 Task: Look for space in Siping, China from 12th  July, 2023 to 15th July, 2023 for 3 adults in price range Rs.12000 to Rs.16000. Place can be entire place with 2 bedrooms having 3 beds and 1 bathroom. Property type can be house, flat, guest house. Booking option can be shelf check-in. Required host language is Chinese (Simplified).
Action: Mouse moved to (579, 78)
Screenshot: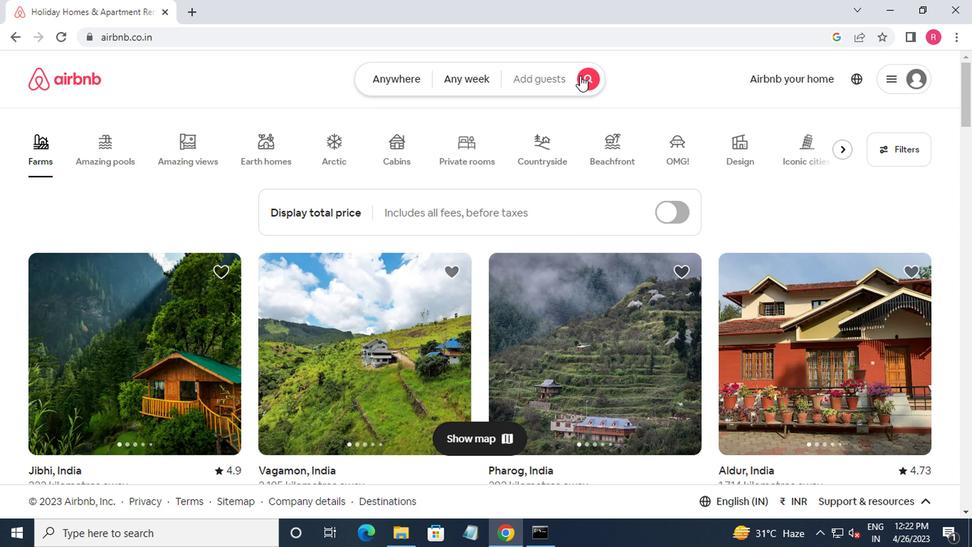 
Action: Mouse pressed left at (579, 78)
Screenshot: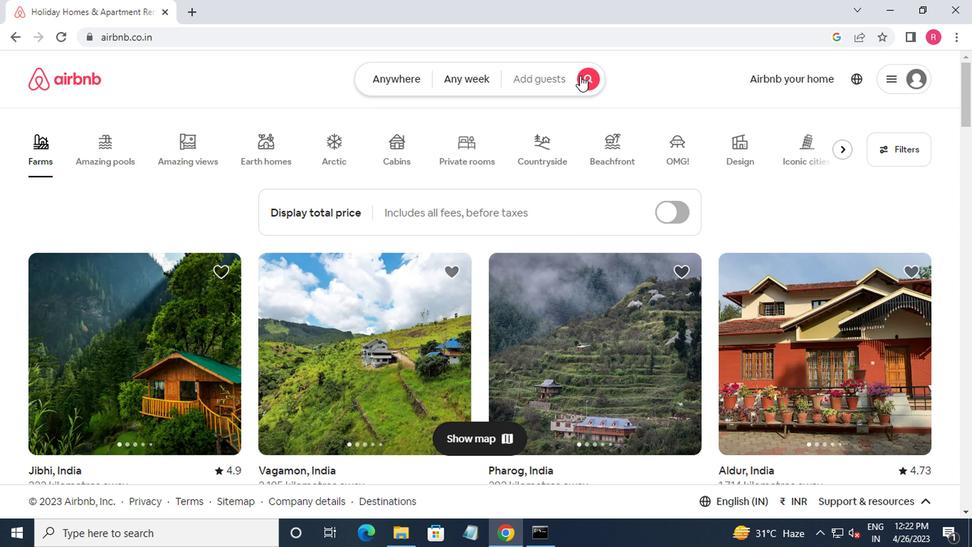 
Action: Mouse moved to (360, 137)
Screenshot: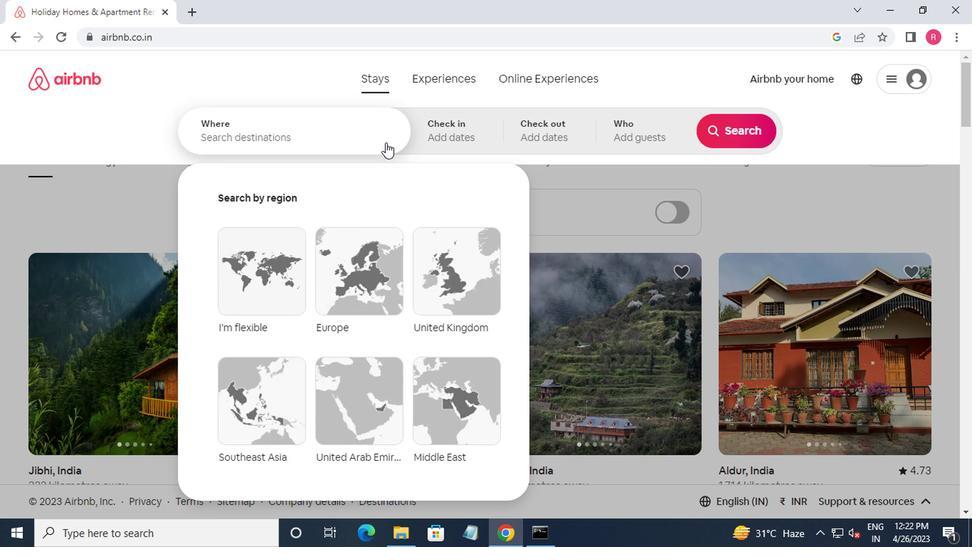 
Action: Mouse pressed left at (360, 137)
Screenshot: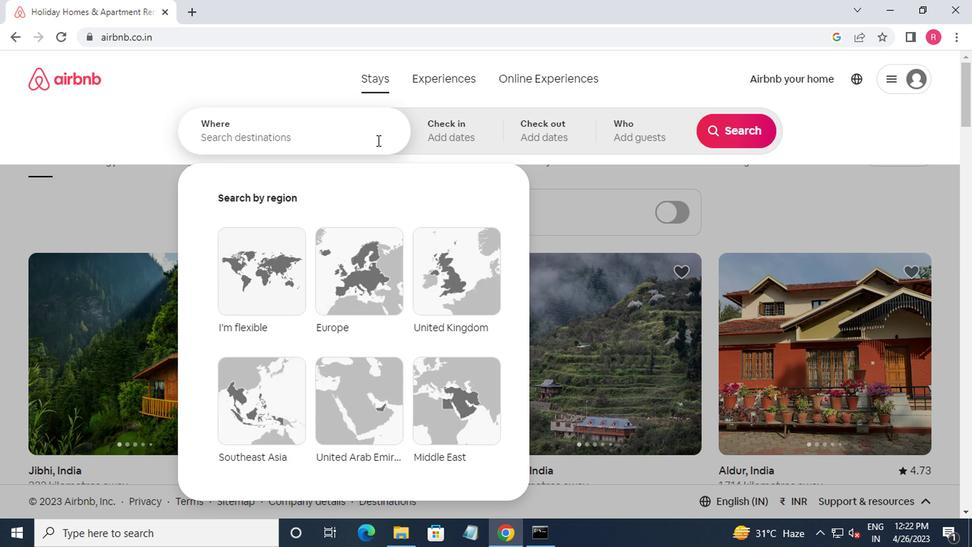 
Action: Mouse moved to (359, 137)
Screenshot: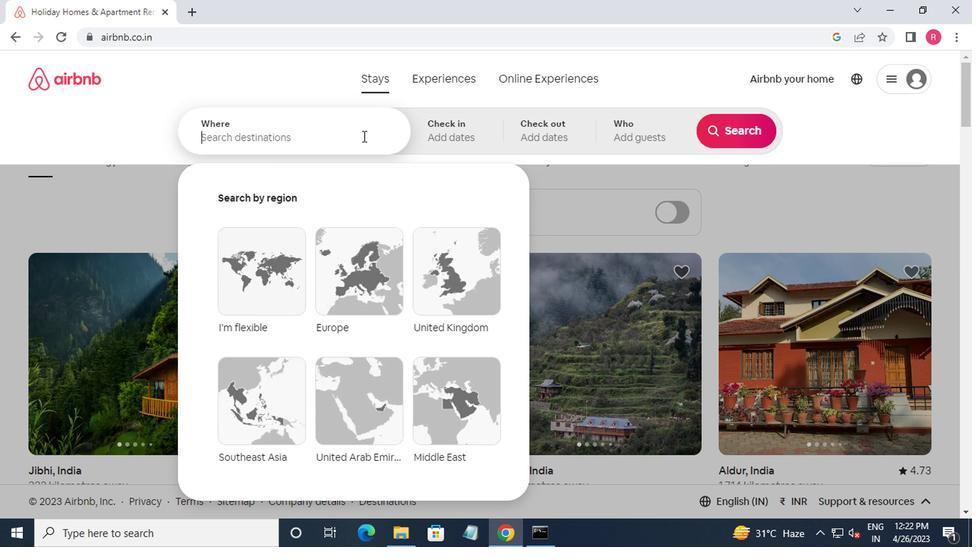 
Action: Key pressed siping,china<Key.enter>
Screenshot: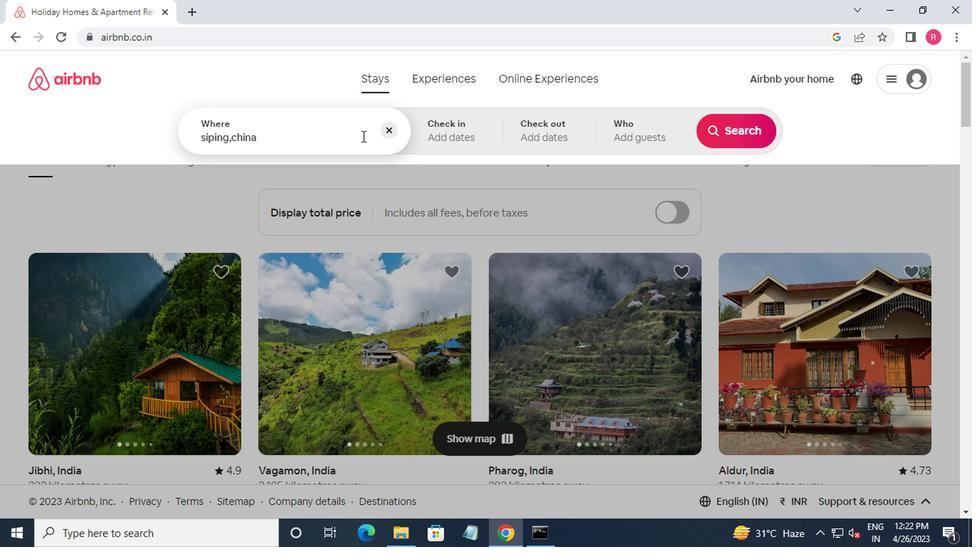 
Action: Mouse moved to (722, 251)
Screenshot: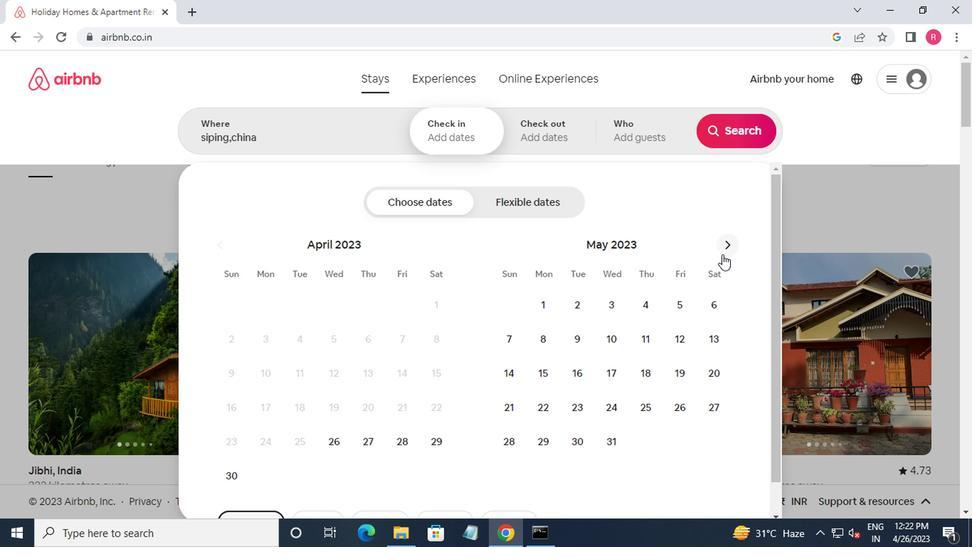 
Action: Mouse pressed left at (722, 251)
Screenshot: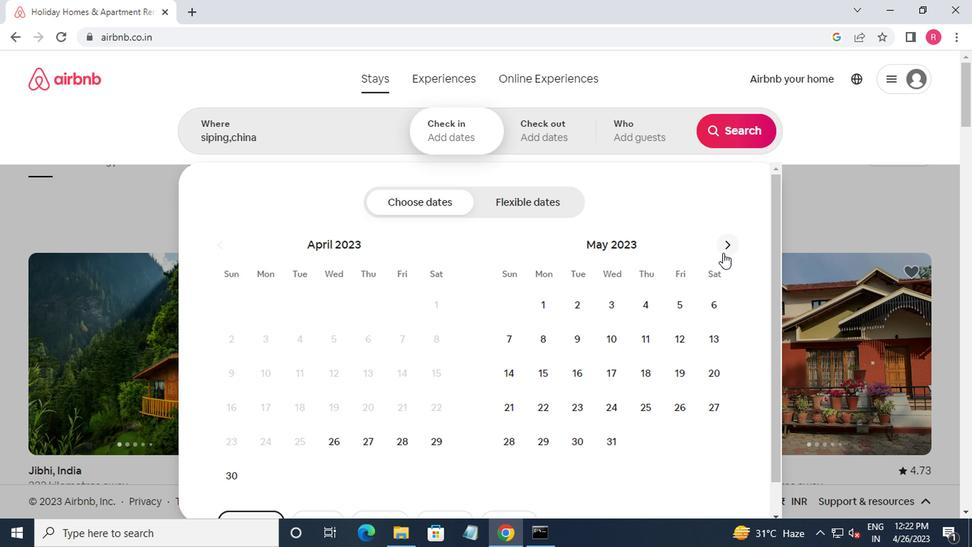 
Action: Mouse pressed left at (722, 251)
Screenshot: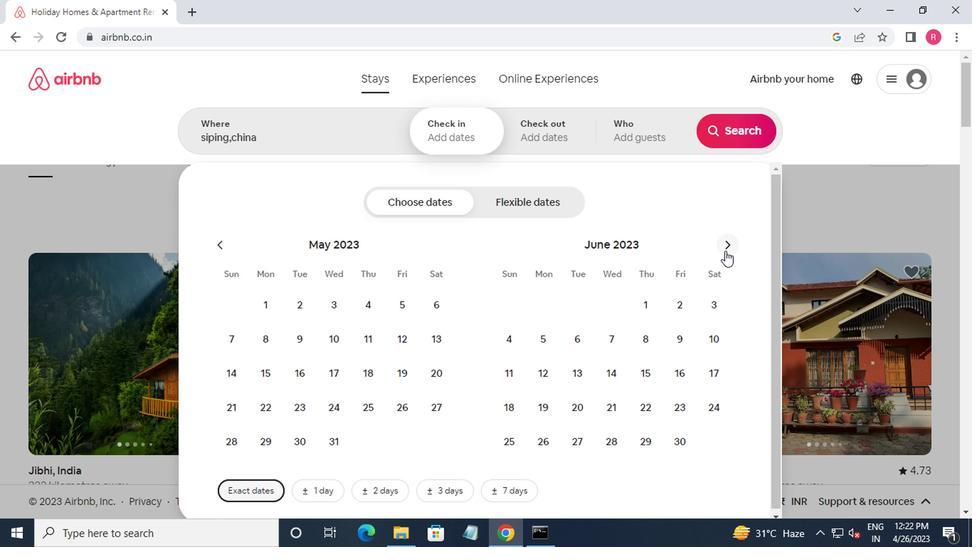 
Action: Mouse moved to (600, 374)
Screenshot: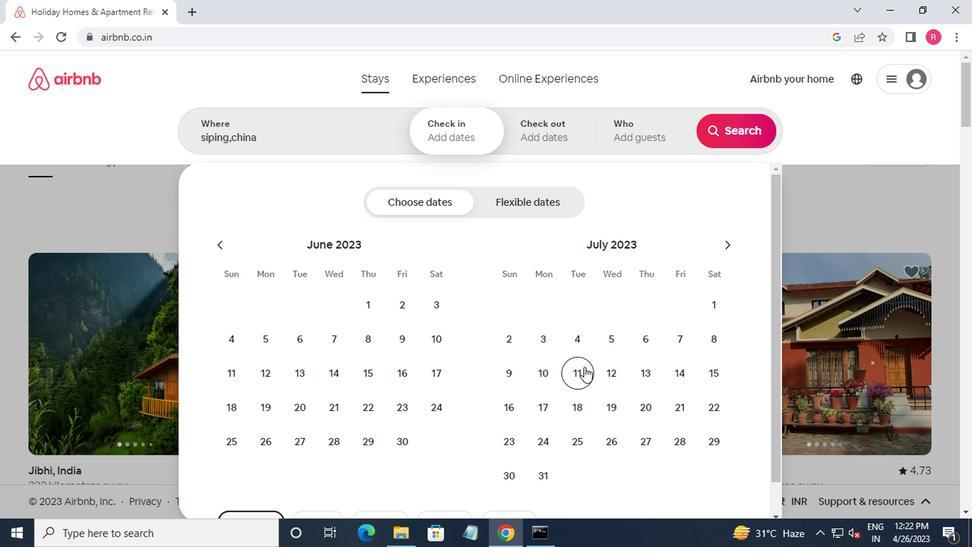 
Action: Mouse pressed left at (600, 374)
Screenshot: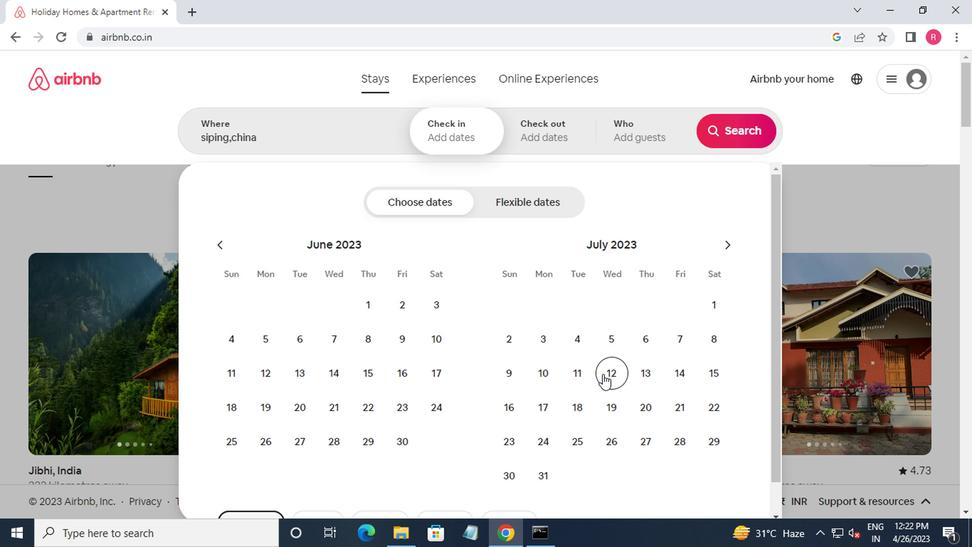 
Action: Mouse moved to (727, 368)
Screenshot: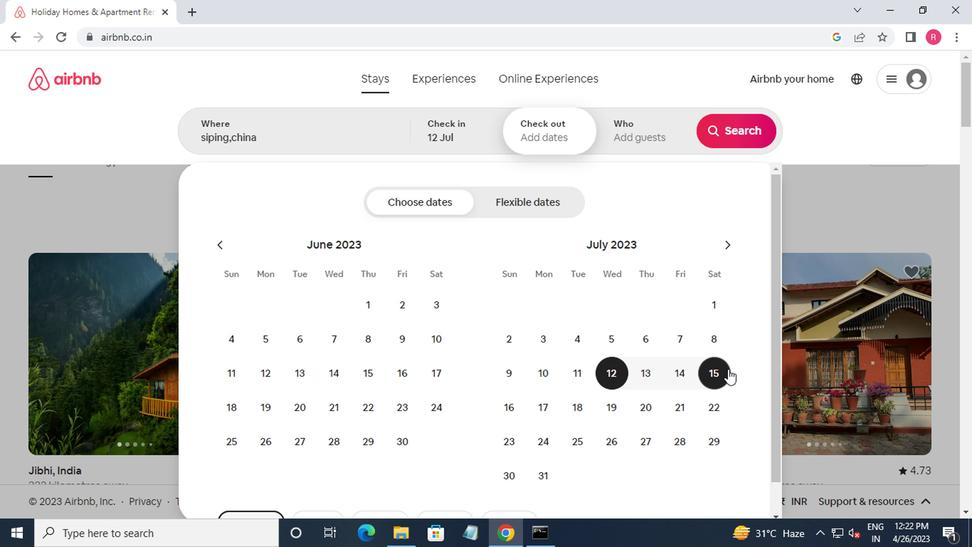 
Action: Mouse pressed left at (727, 368)
Screenshot: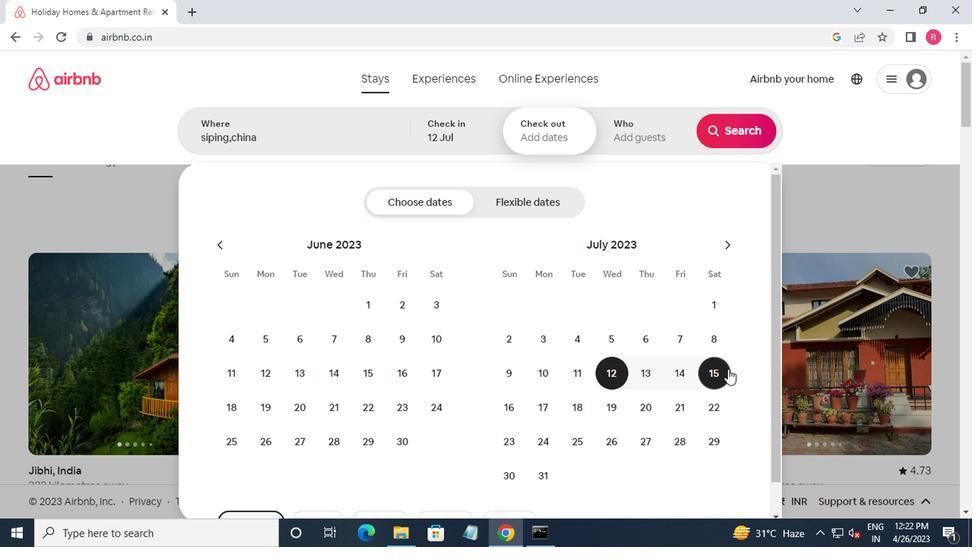 
Action: Mouse moved to (634, 152)
Screenshot: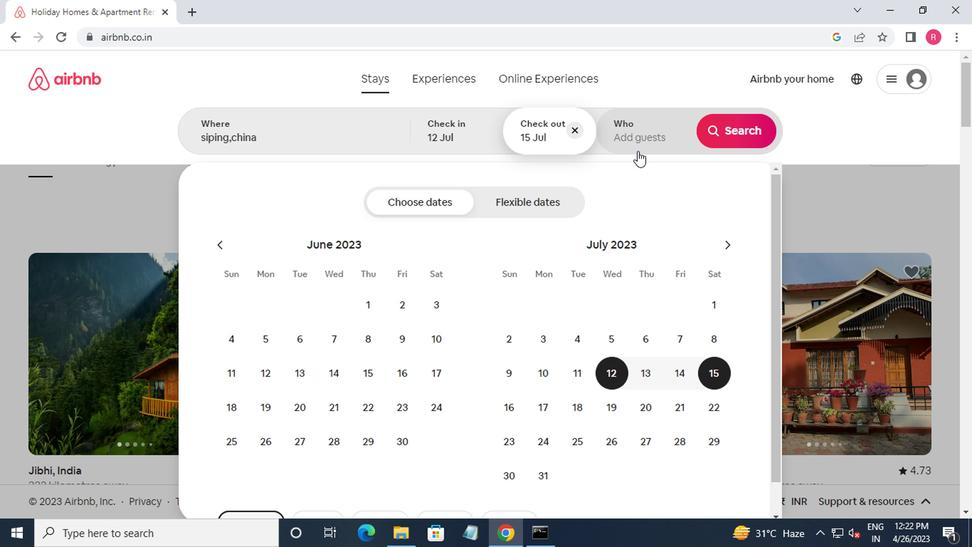 
Action: Mouse pressed left at (634, 152)
Screenshot: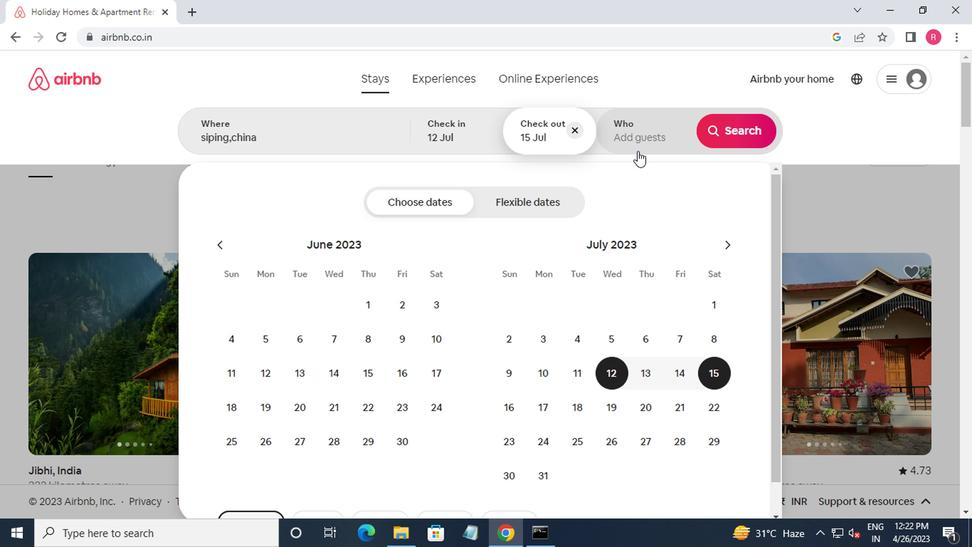 
Action: Mouse moved to (742, 205)
Screenshot: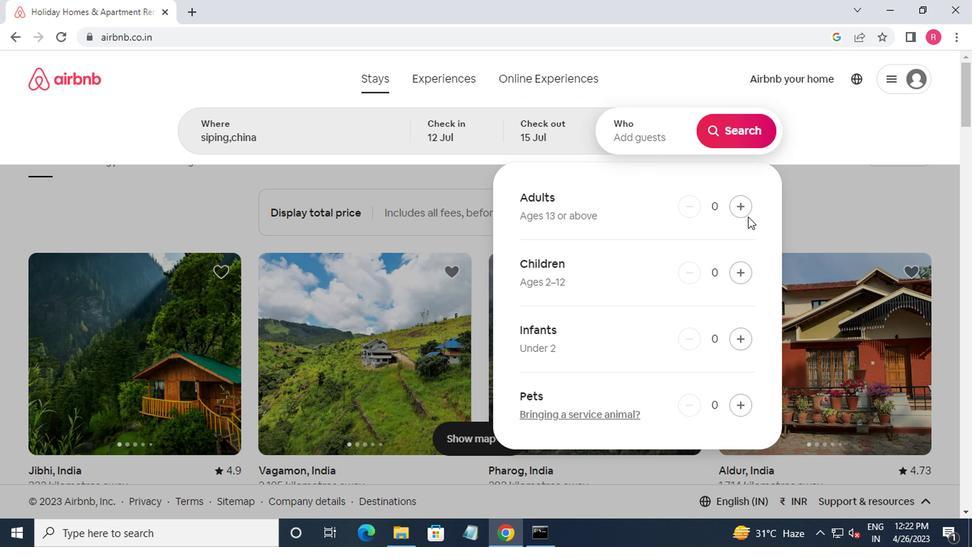 
Action: Mouse pressed left at (742, 205)
Screenshot: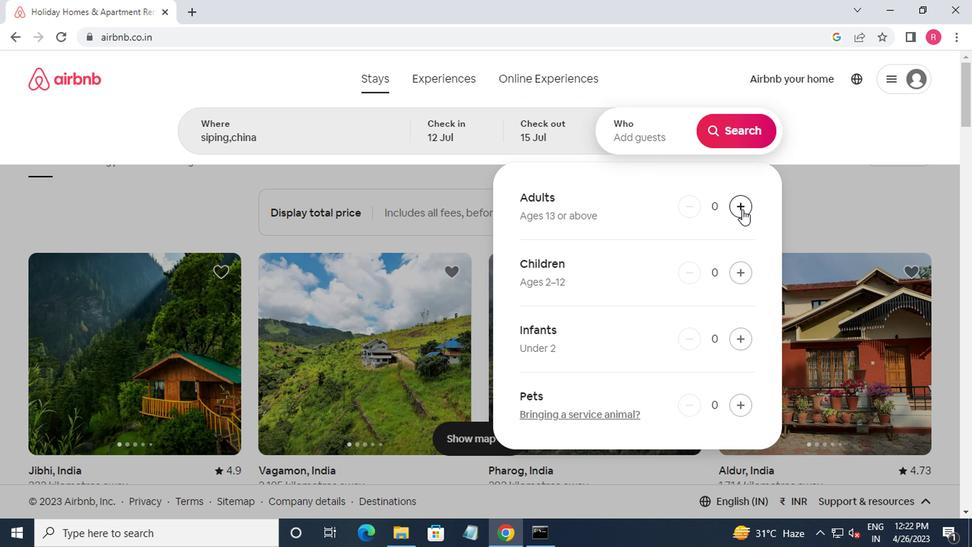 
Action: Mouse pressed left at (742, 205)
Screenshot: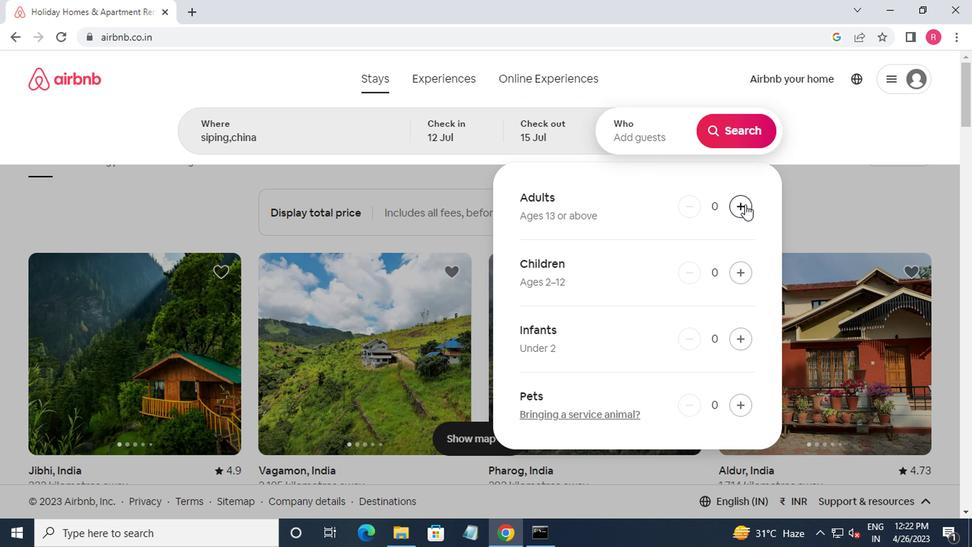 
Action: Mouse pressed left at (742, 205)
Screenshot: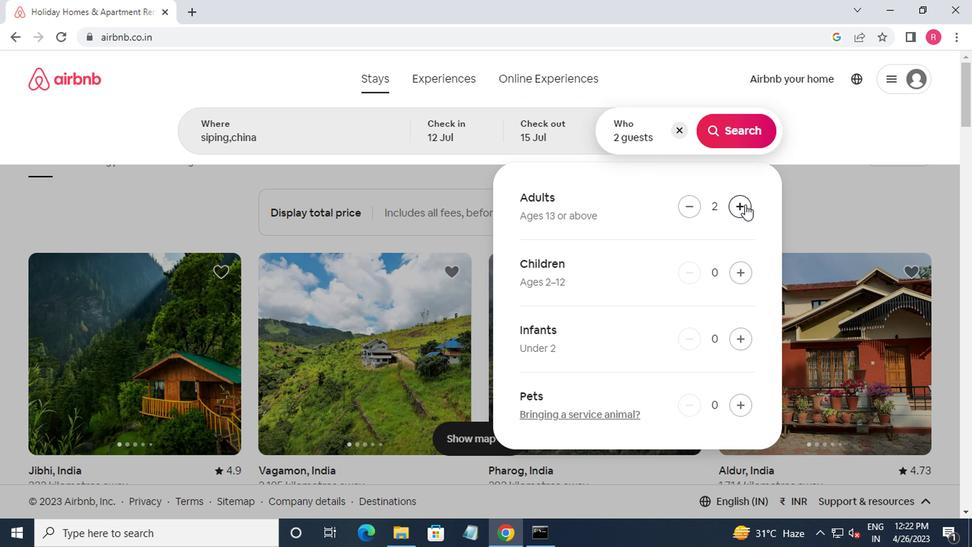 
Action: Mouse moved to (731, 136)
Screenshot: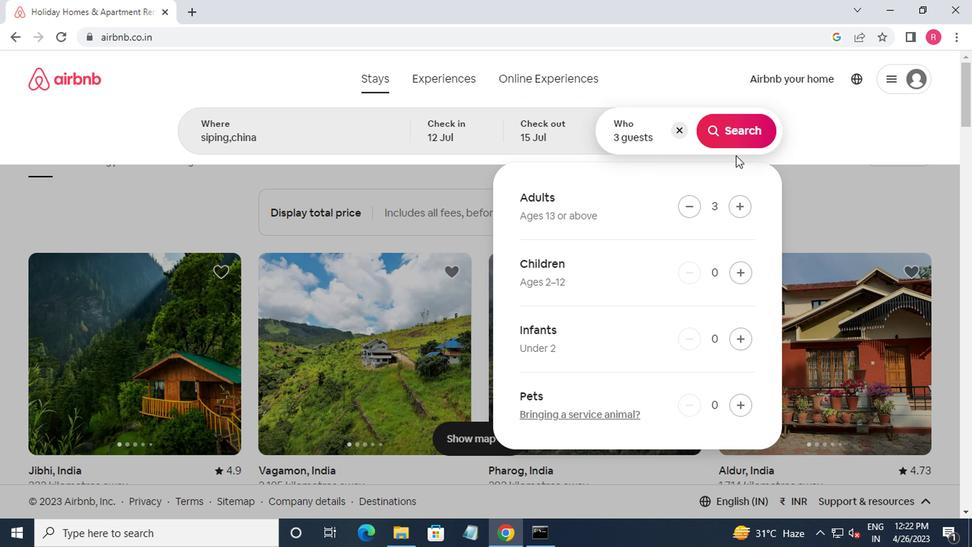 
Action: Mouse pressed left at (731, 136)
Screenshot: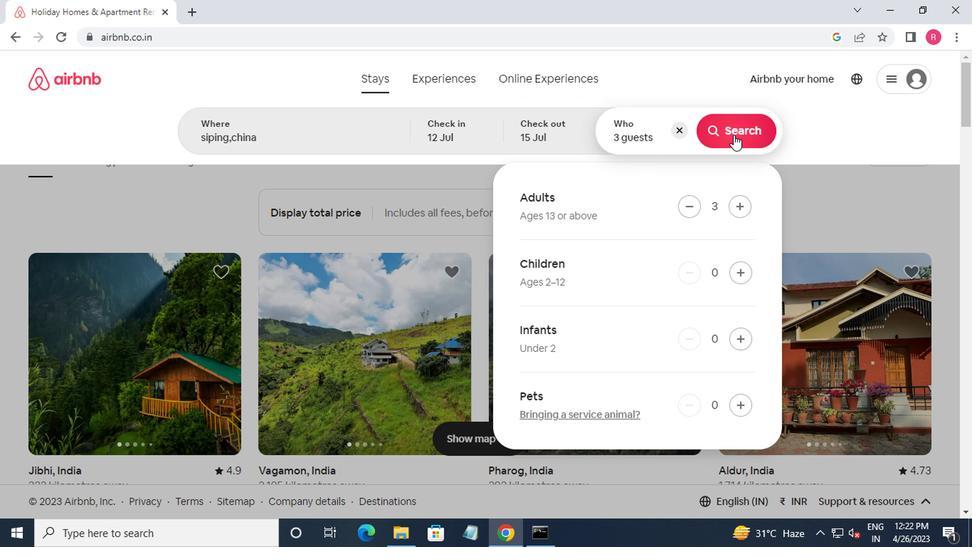 
Action: Mouse moved to (899, 137)
Screenshot: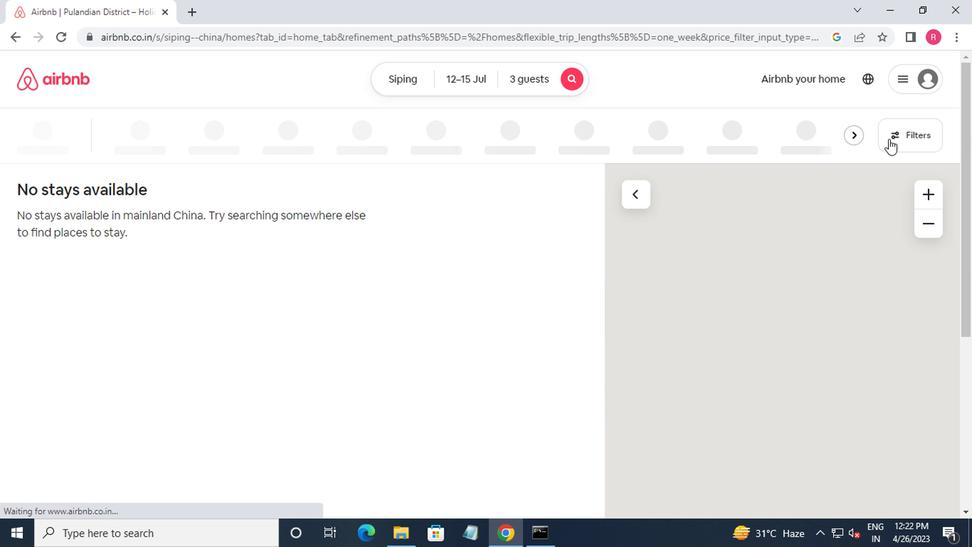 
Action: Mouse pressed left at (899, 137)
Screenshot: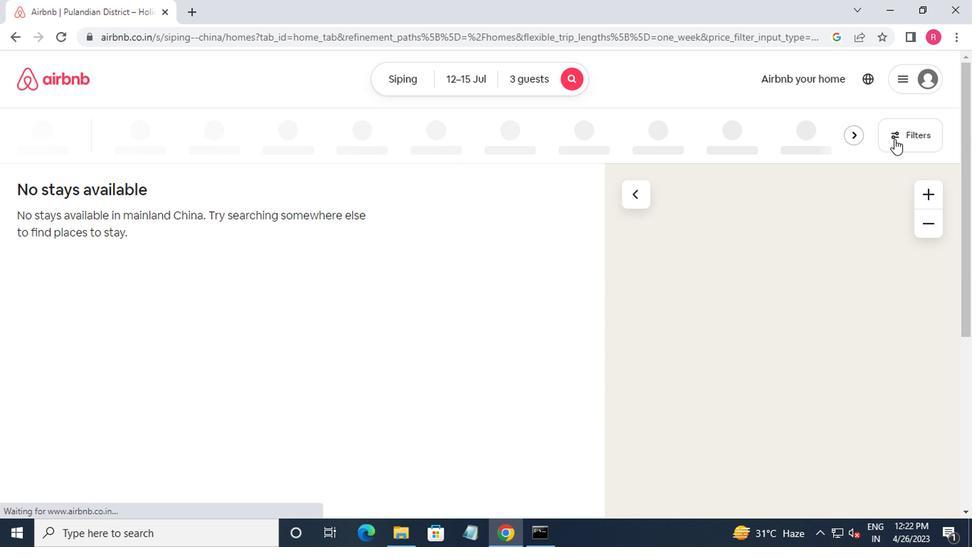 
Action: Mouse moved to (329, 238)
Screenshot: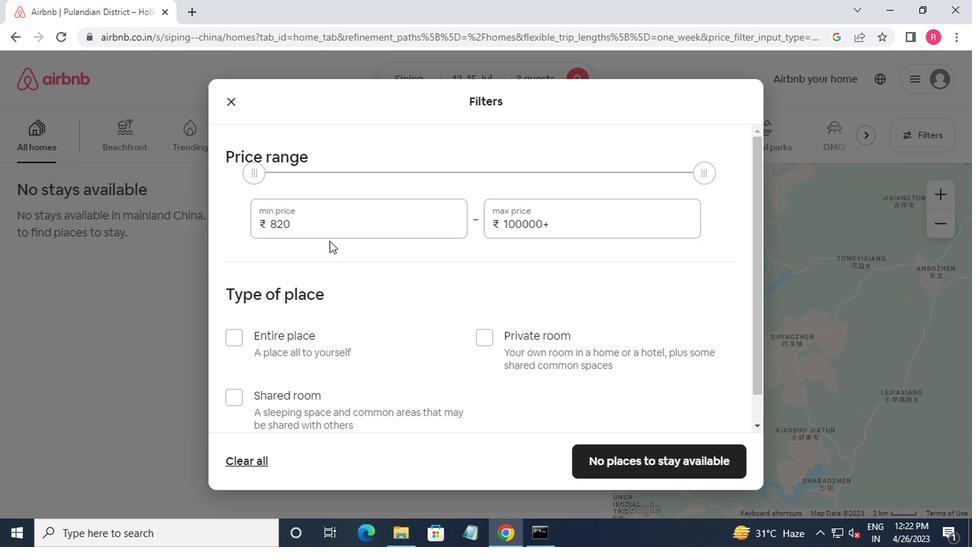 
Action: Mouse pressed left at (329, 238)
Screenshot: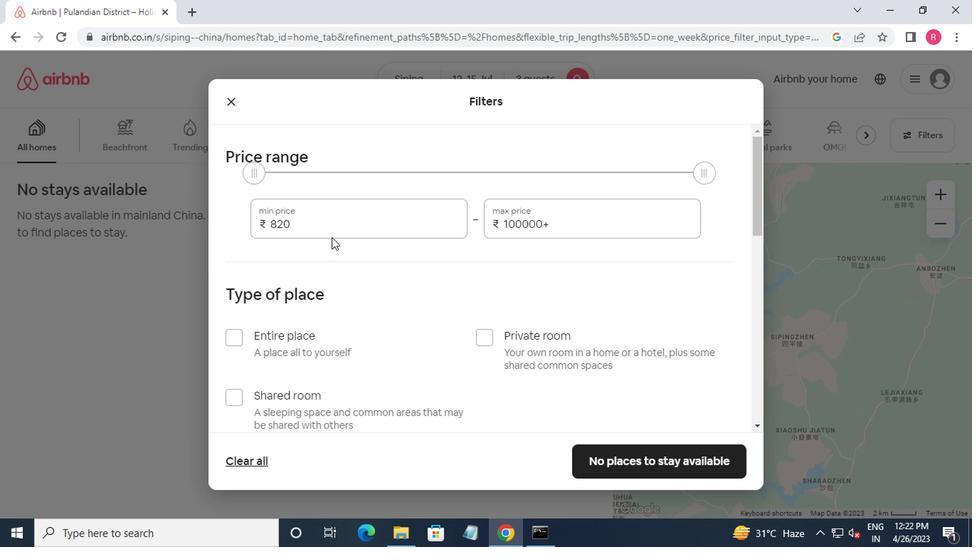 
Action: Mouse moved to (308, 214)
Screenshot: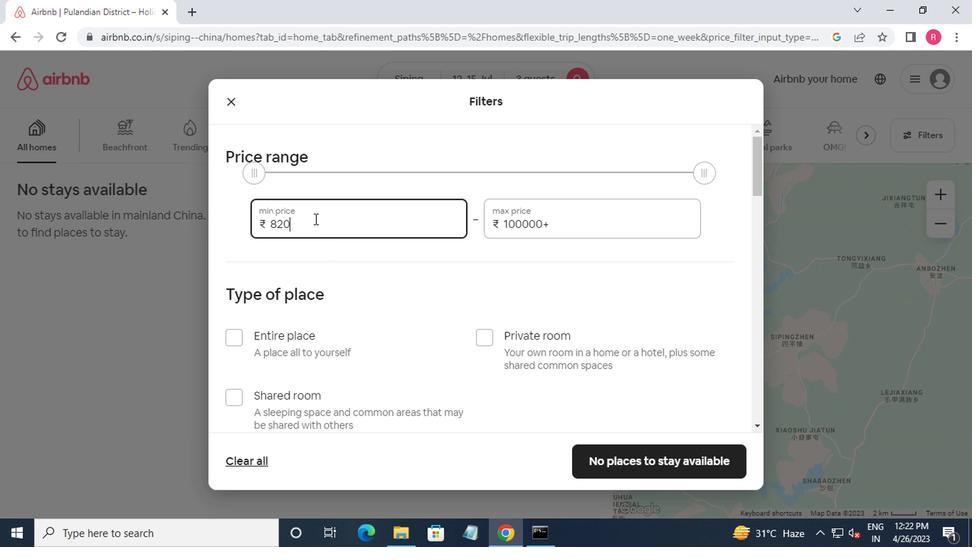 
Action: Key pressed <Key.backspace><Key.backspace><Key.backspace><Key.backspace>12000<Key.tab>1600<Key.backspace><Key.backspace><Key.backspace><Key.backspace><Key.backspace><Key.backspace>4<Key.backspace>6000
Screenshot: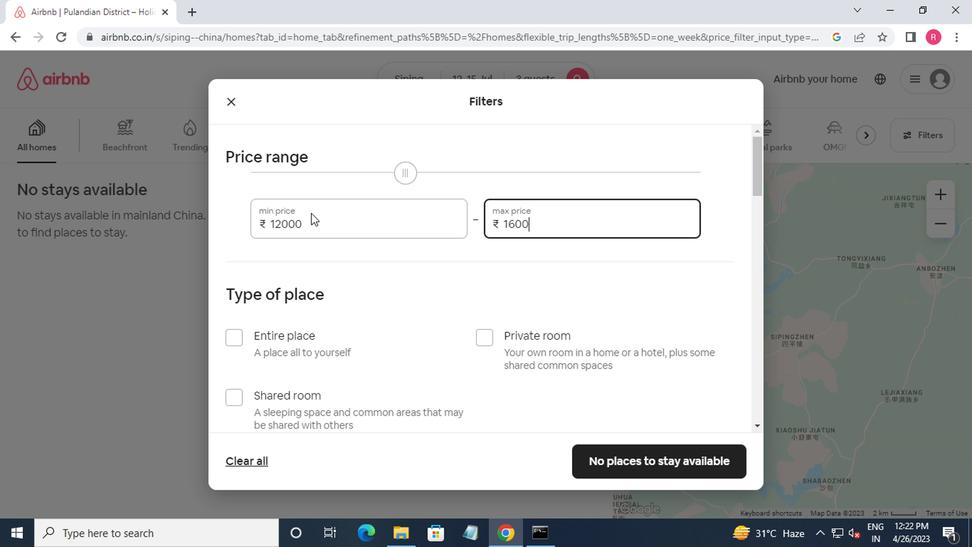
Action: Mouse moved to (261, 262)
Screenshot: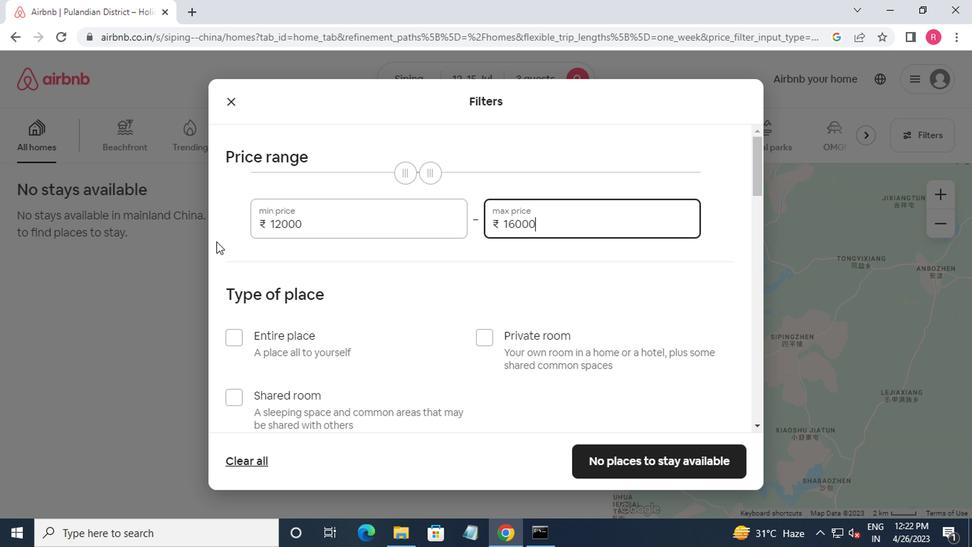 
Action: Mouse scrolled (261, 261) with delta (0, 0)
Screenshot: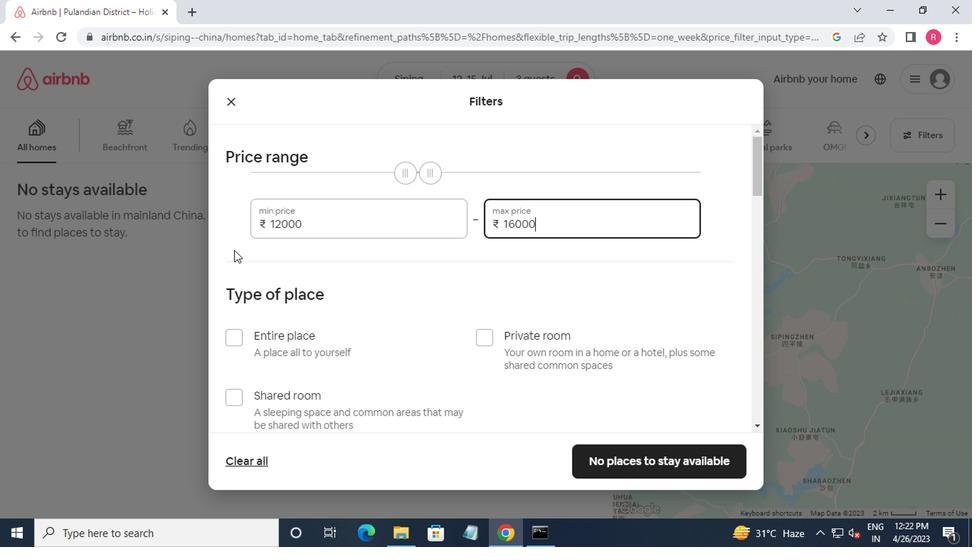 
Action: Mouse moved to (267, 266)
Screenshot: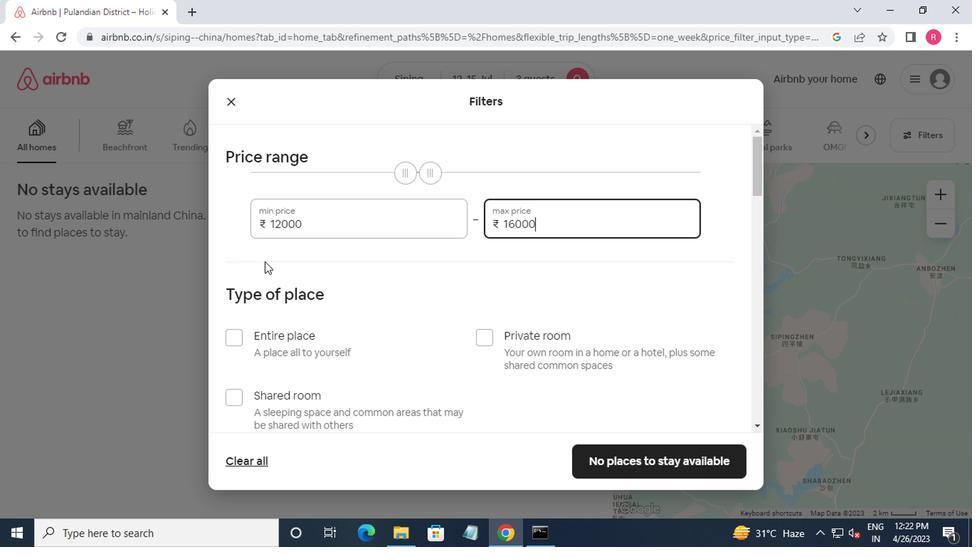 
Action: Mouse scrolled (267, 266) with delta (0, 0)
Screenshot: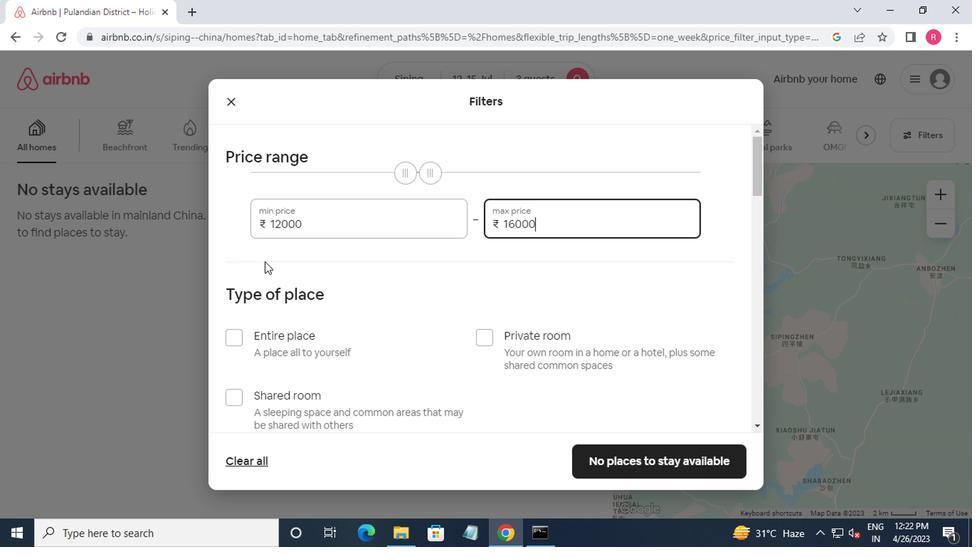 
Action: Mouse moved to (232, 200)
Screenshot: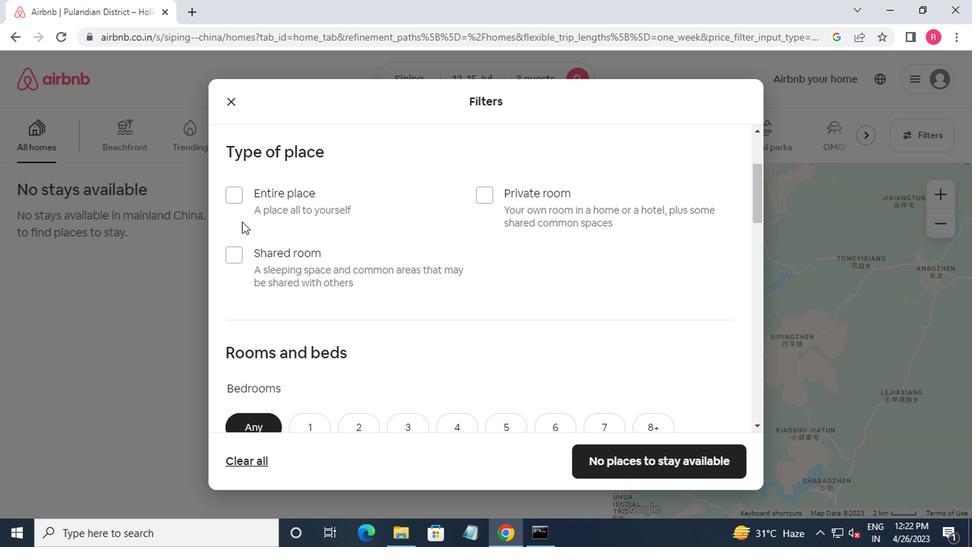 
Action: Mouse pressed left at (232, 200)
Screenshot: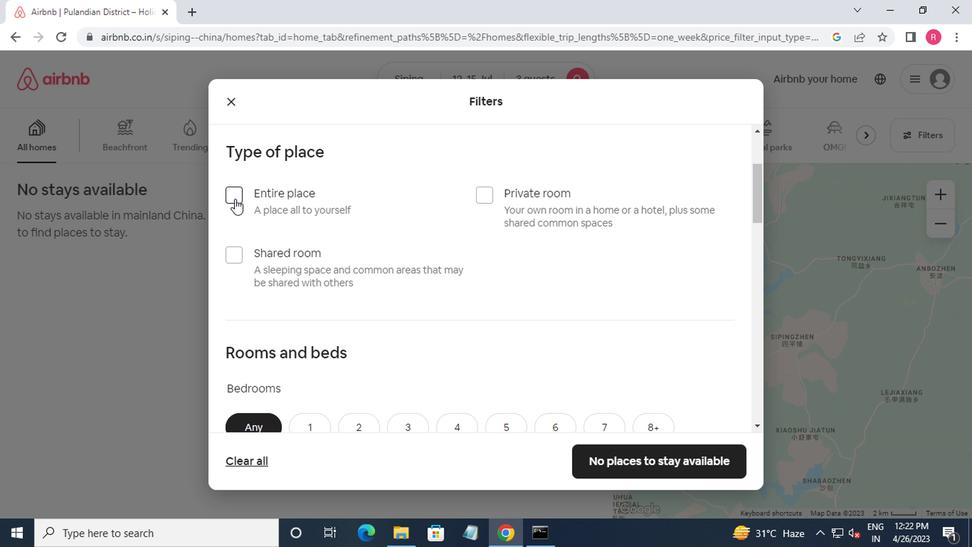 
Action: Mouse moved to (307, 241)
Screenshot: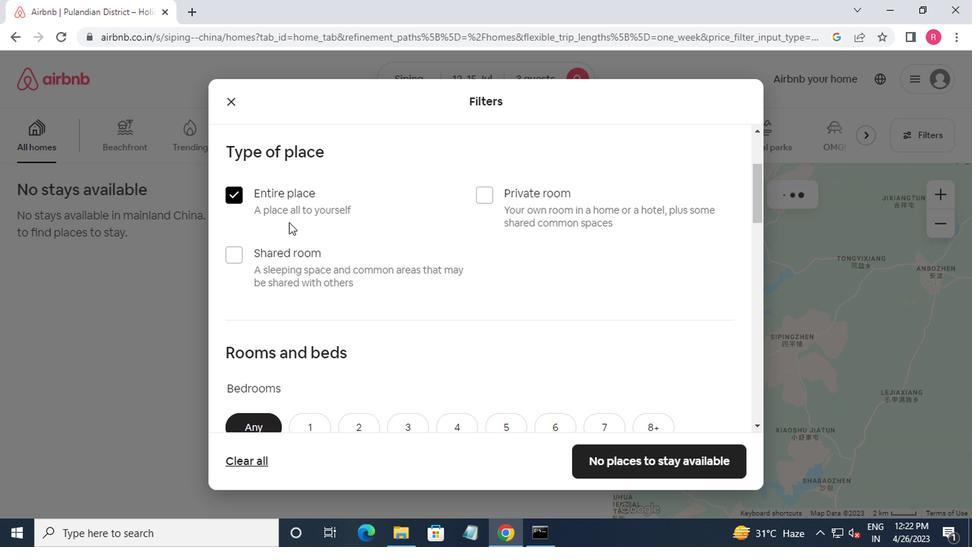 
Action: Mouse scrolled (307, 241) with delta (0, 0)
Screenshot: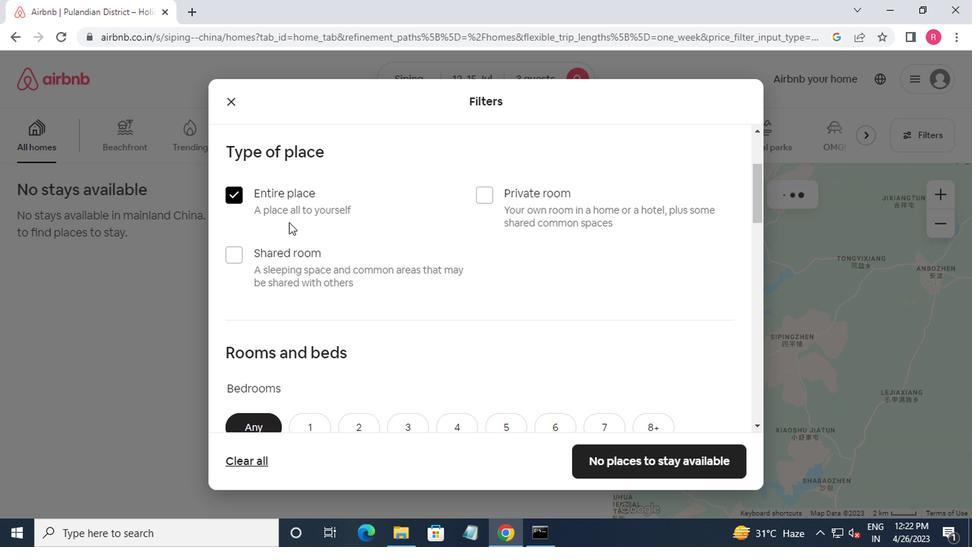 
Action: Mouse moved to (312, 241)
Screenshot: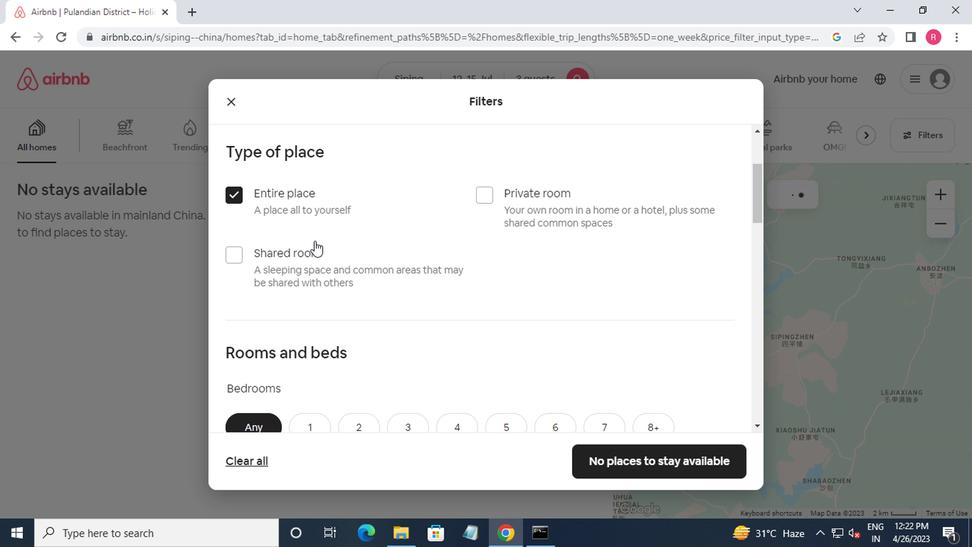 
Action: Mouse scrolled (312, 241) with delta (0, 0)
Screenshot: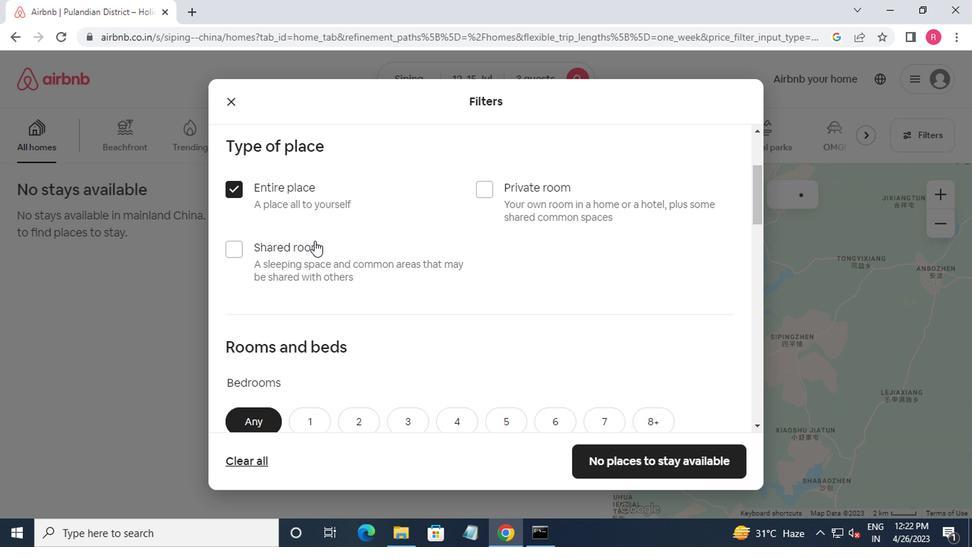 
Action: Mouse moved to (352, 287)
Screenshot: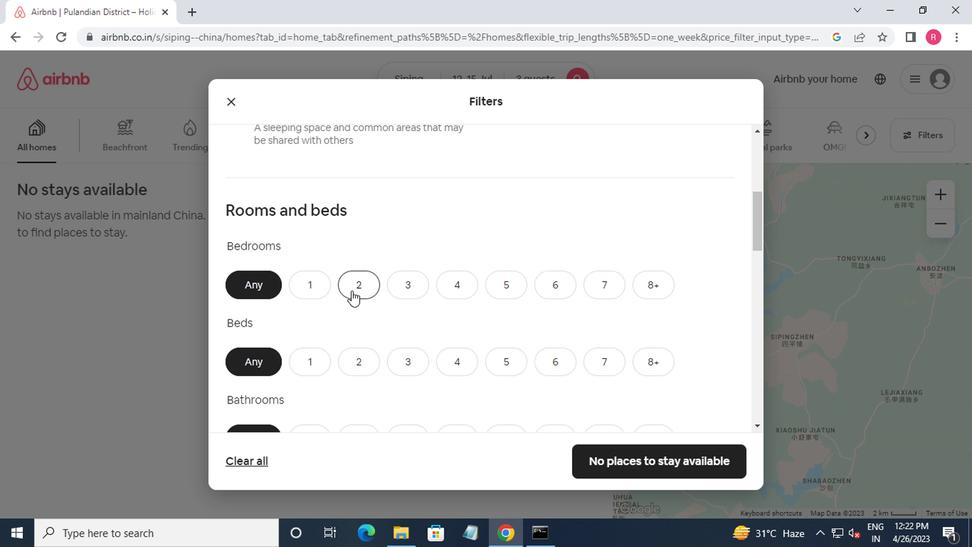 
Action: Mouse pressed left at (352, 287)
Screenshot: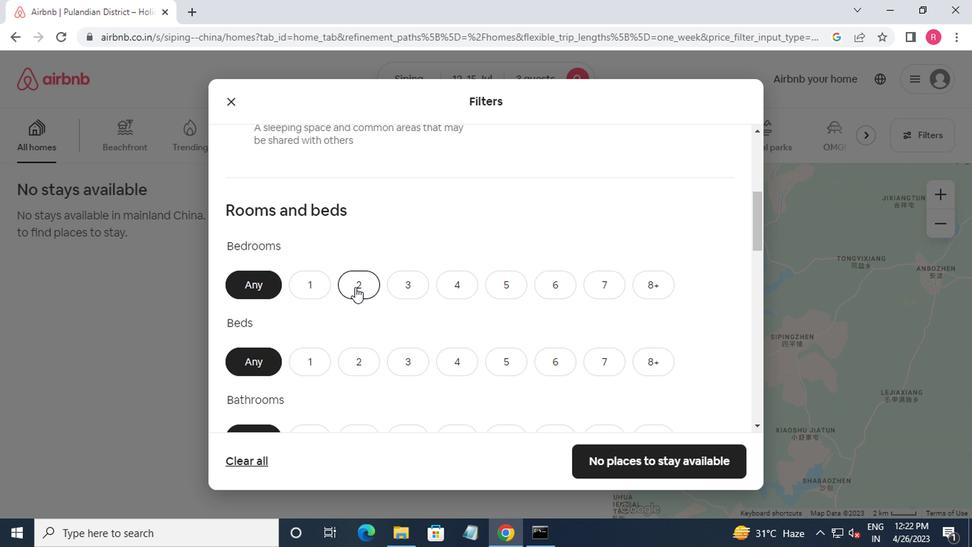 
Action: Mouse moved to (358, 289)
Screenshot: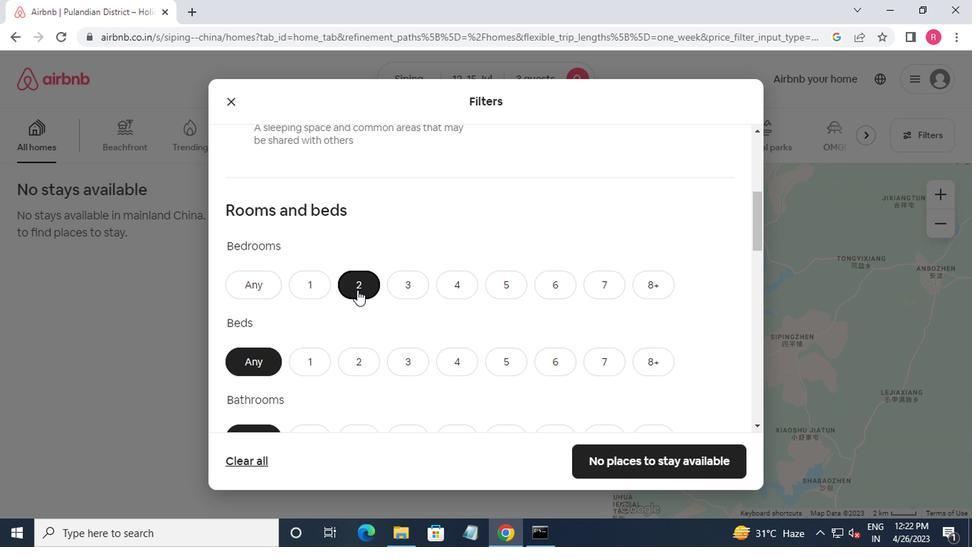 
Action: Mouse scrolled (358, 288) with delta (0, 0)
Screenshot: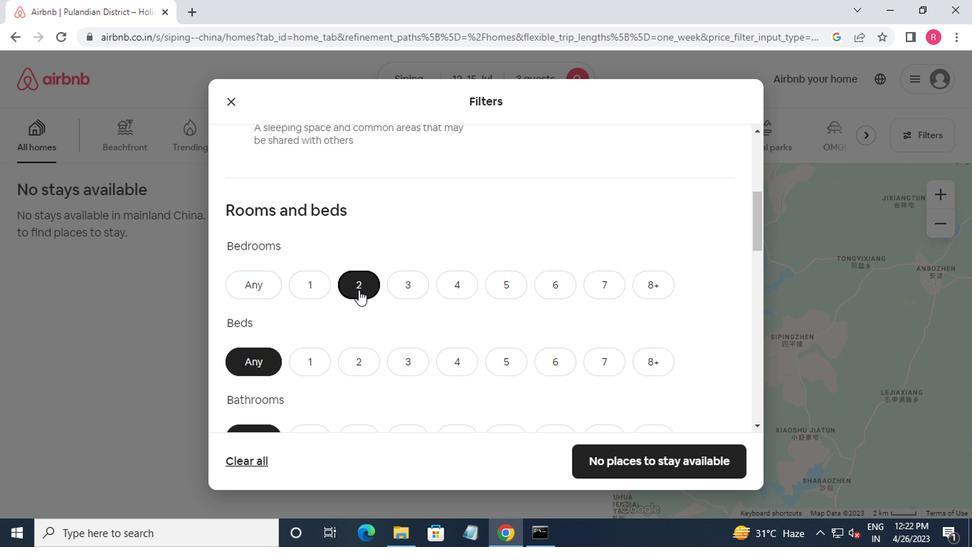 
Action: Mouse moved to (410, 295)
Screenshot: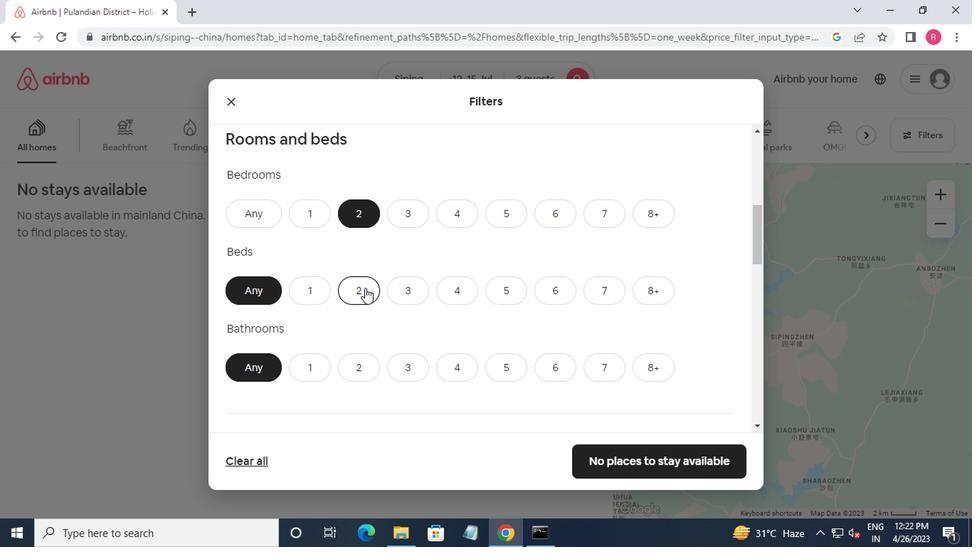 
Action: Mouse pressed left at (410, 295)
Screenshot: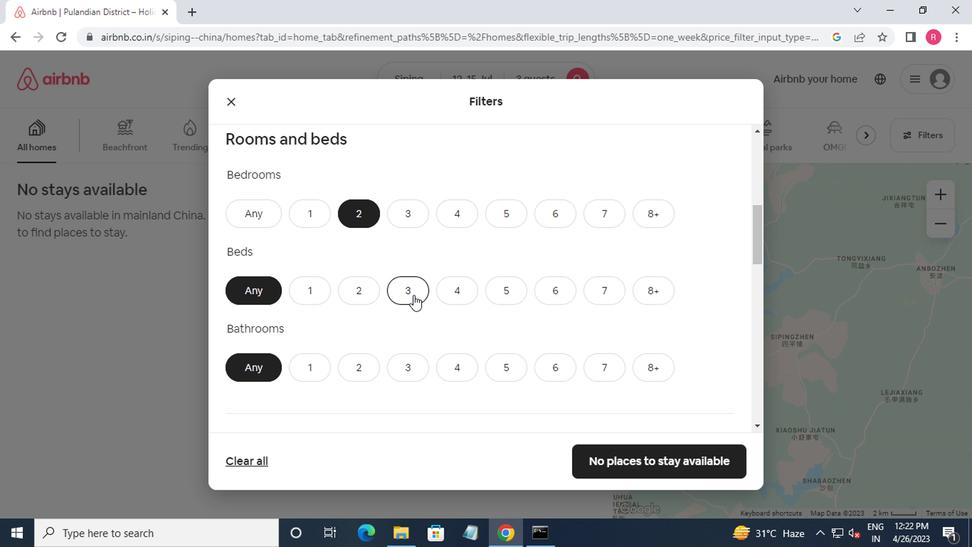 
Action: Mouse moved to (309, 374)
Screenshot: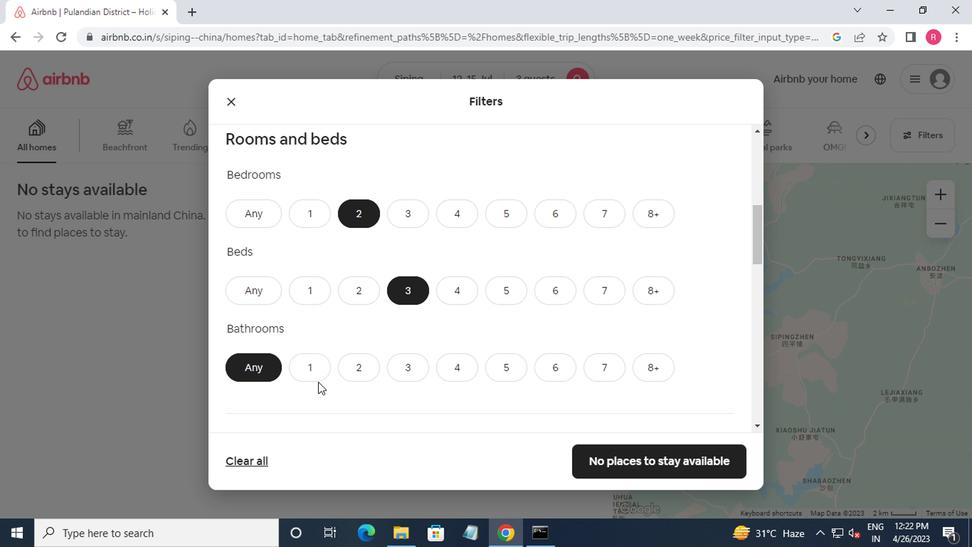 
Action: Mouse pressed left at (309, 374)
Screenshot: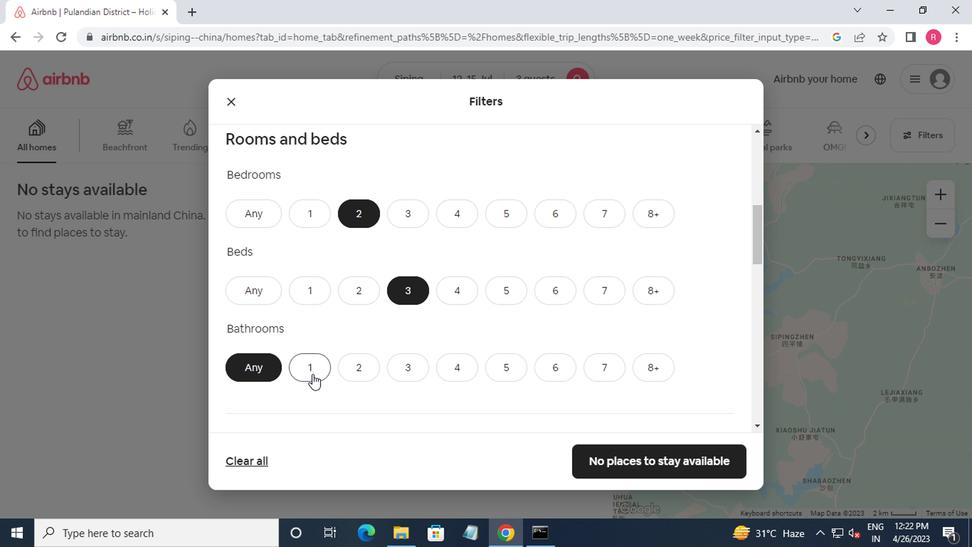 
Action: Mouse moved to (318, 375)
Screenshot: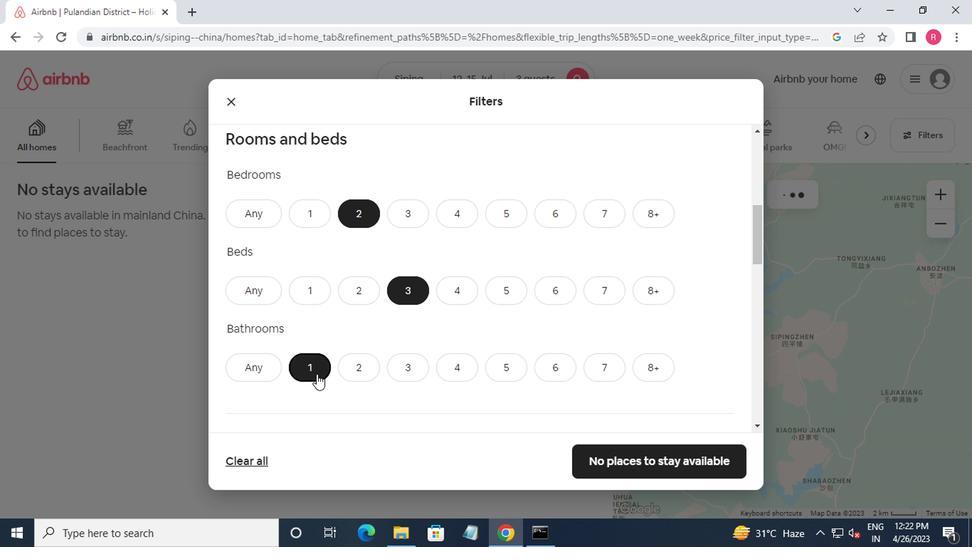 
Action: Mouse scrolled (318, 374) with delta (0, -1)
Screenshot: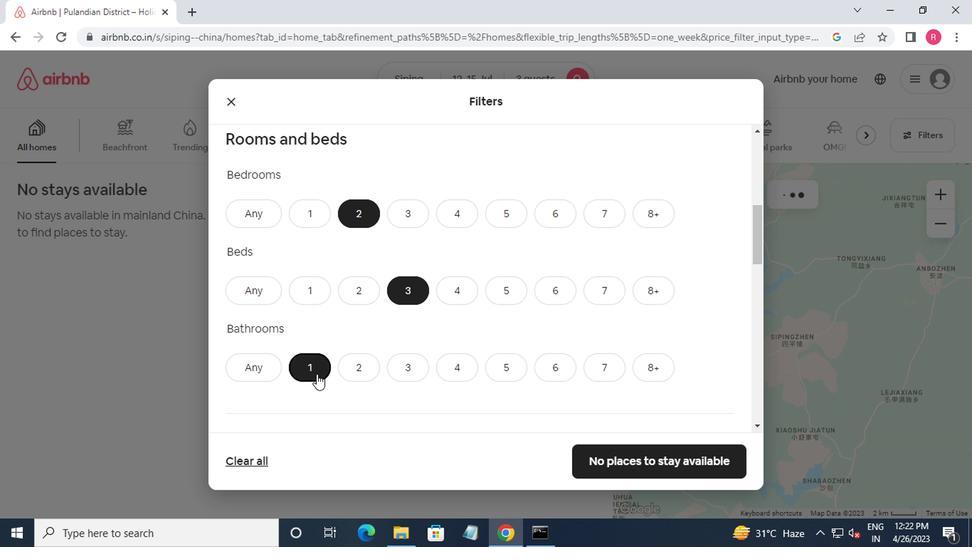 
Action: Mouse moved to (330, 369)
Screenshot: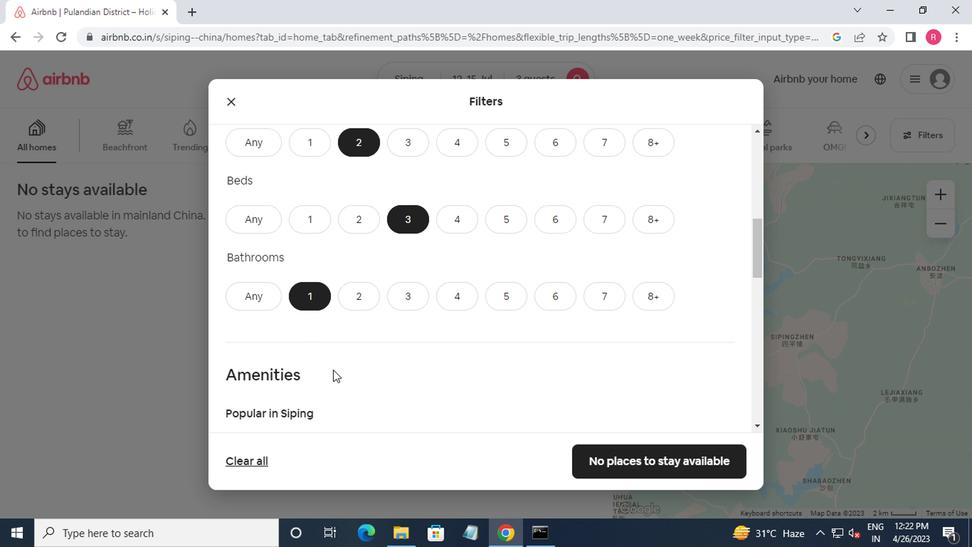 
Action: Mouse scrolled (330, 368) with delta (0, 0)
Screenshot: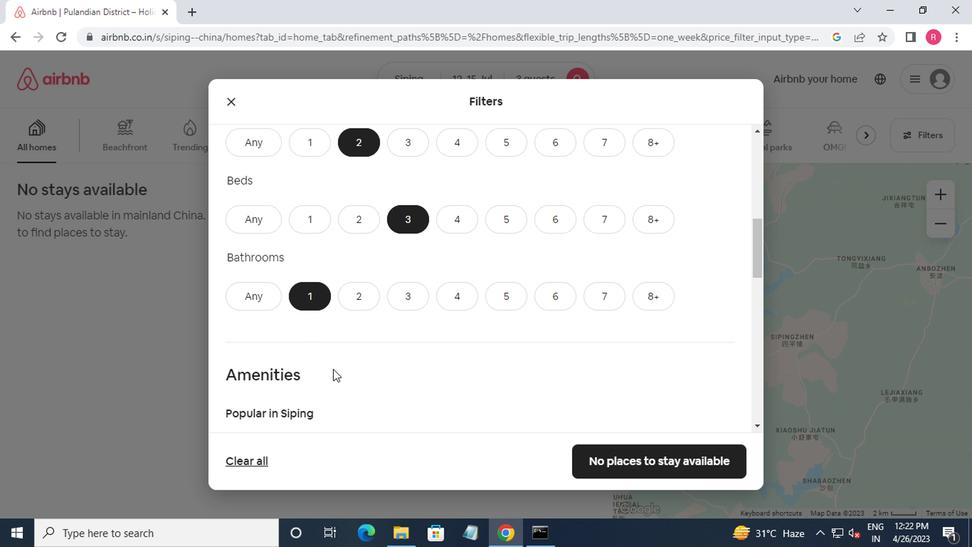 
Action: Mouse moved to (342, 363)
Screenshot: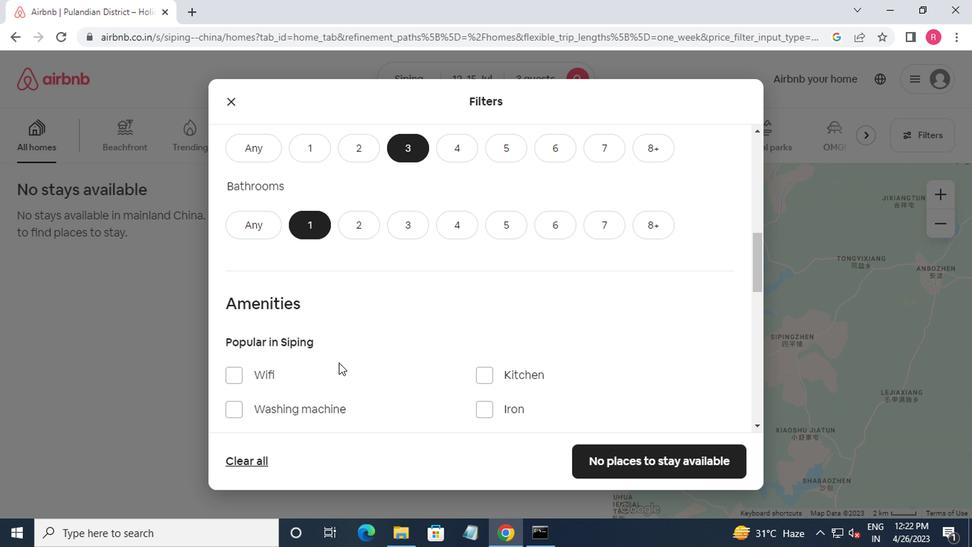 
Action: Mouse scrolled (342, 362) with delta (0, -1)
Screenshot: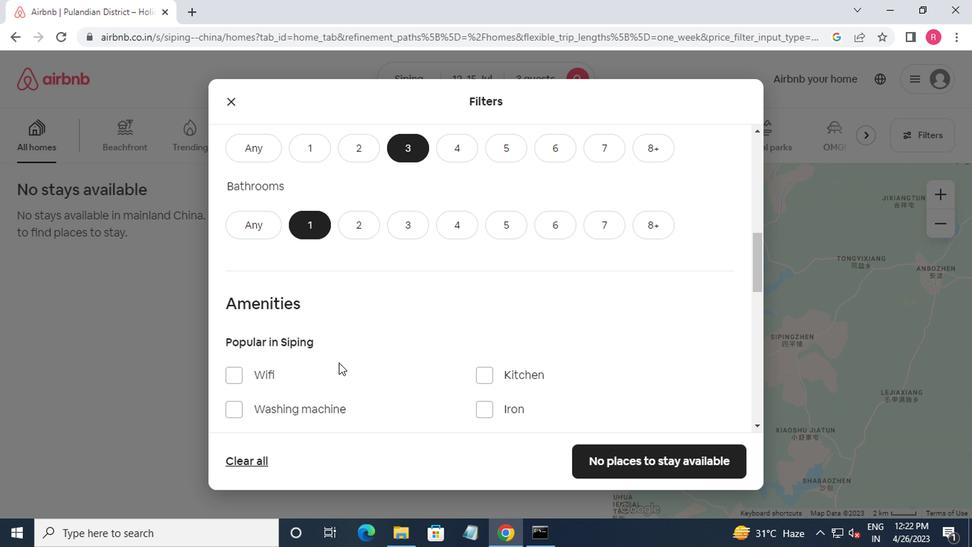 
Action: Mouse moved to (389, 342)
Screenshot: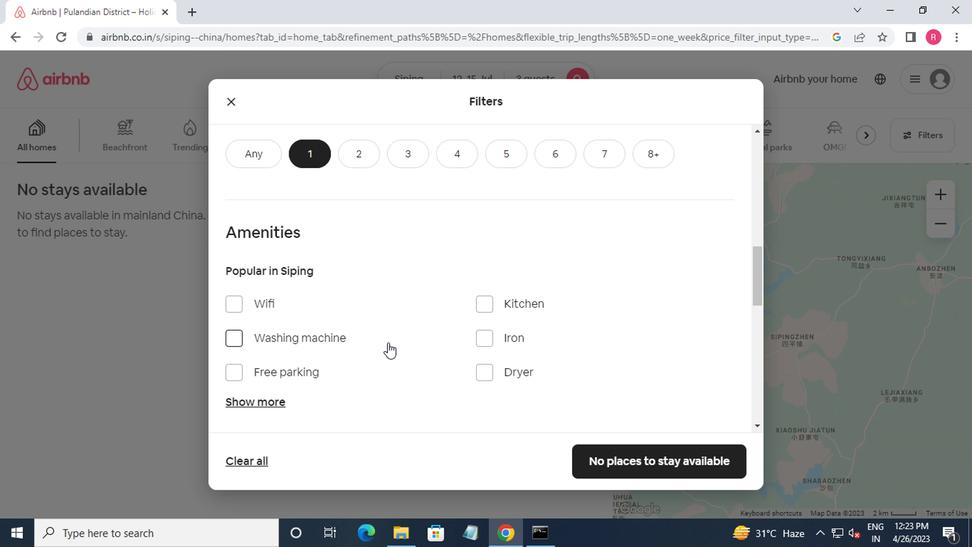 
Action: Mouse scrolled (389, 342) with delta (0, 0)
Screenshot: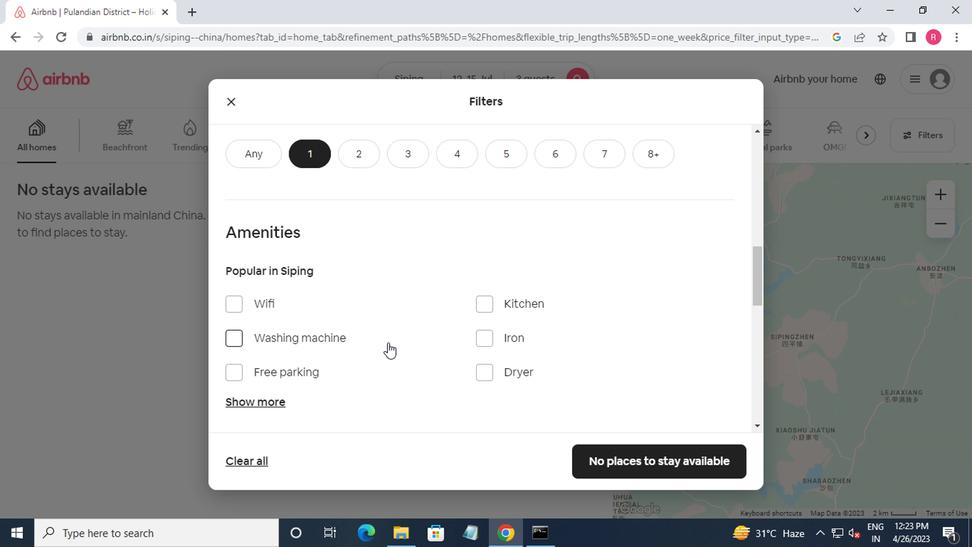 
Action: Mouse moved to (395, 342)
Screenshot: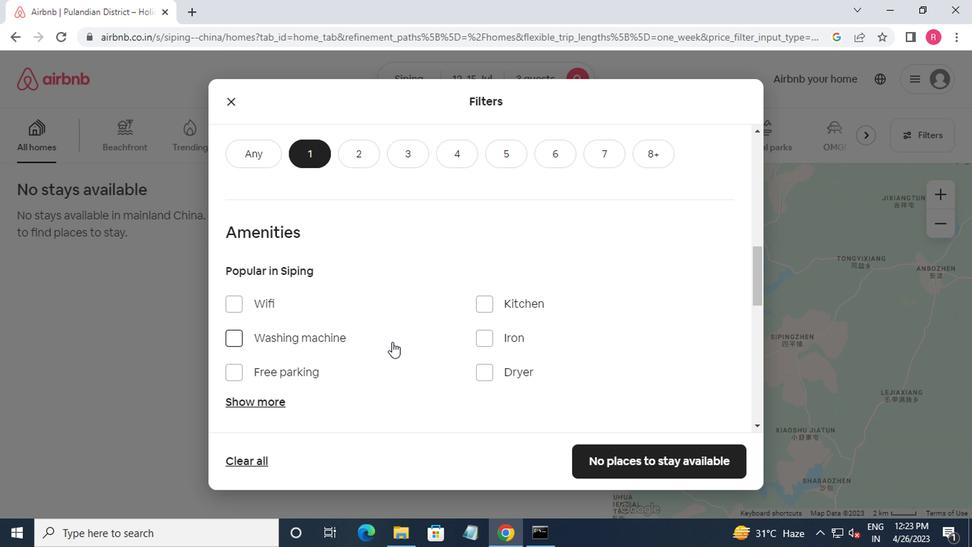 
Action: Mouse scrolled (395, 342) with delta (0, 0)
Screenshot: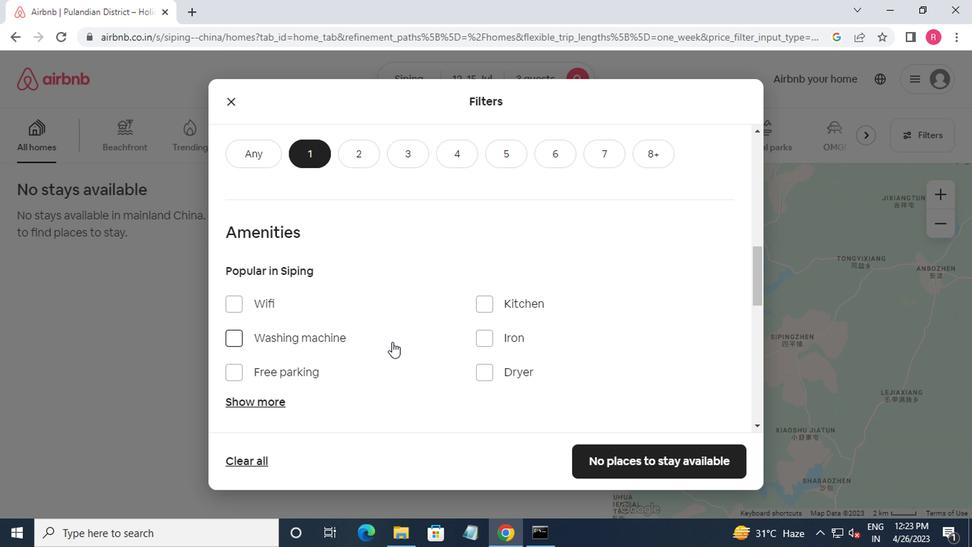 
Action: Mouse moved to (404, 343)
Screenshot: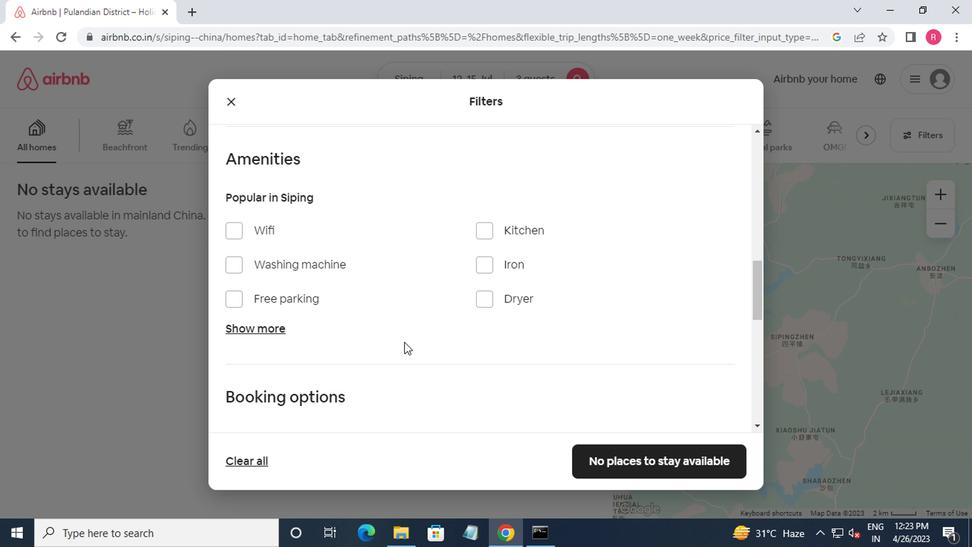
Action: Mouse scrolled (404, 342) with delta (0, 0)
Screenshot: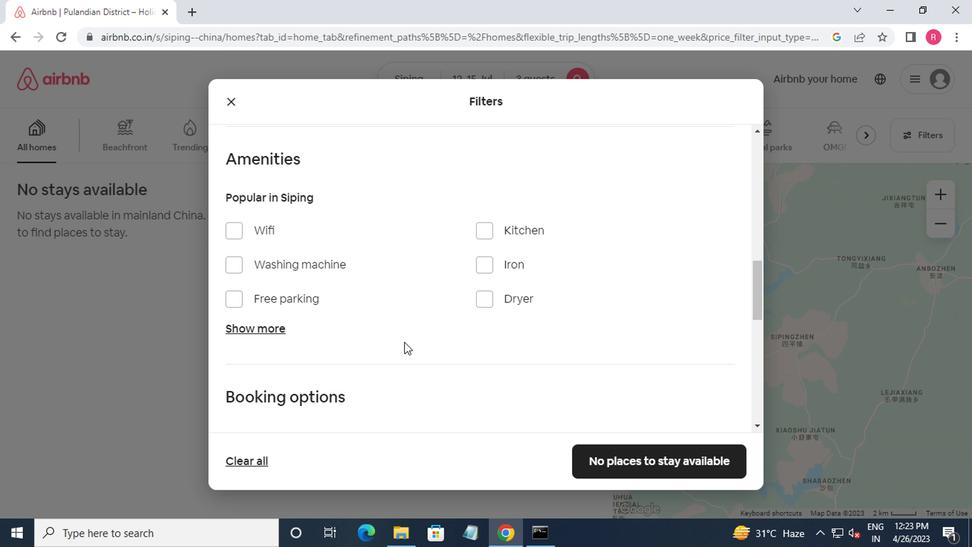 
Action: Mouse moved to (407, 344)
Screenshot: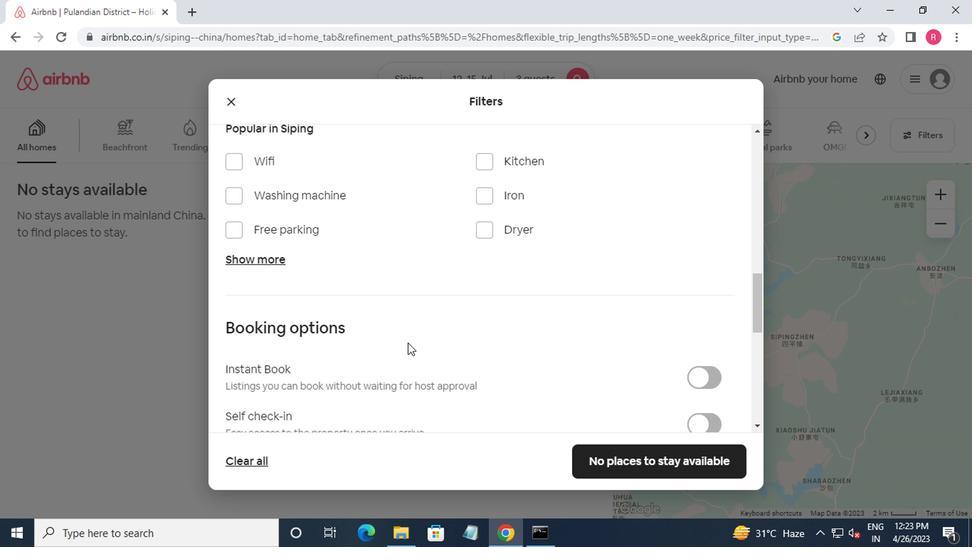 
Action: Mouse scrolled (407, 343) with delta (0, -1)
Screenshot: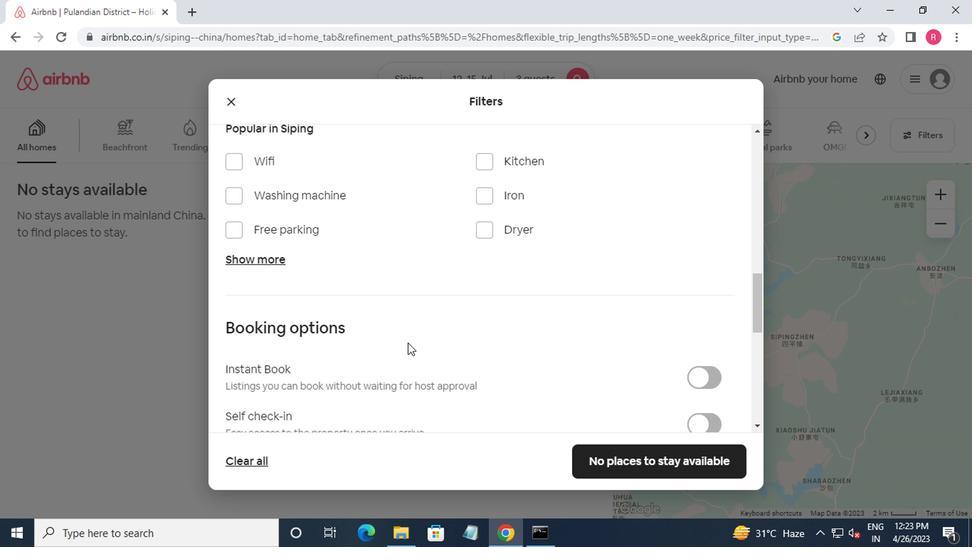 
Action: Mouse moved to (716, 292)
Screenshot: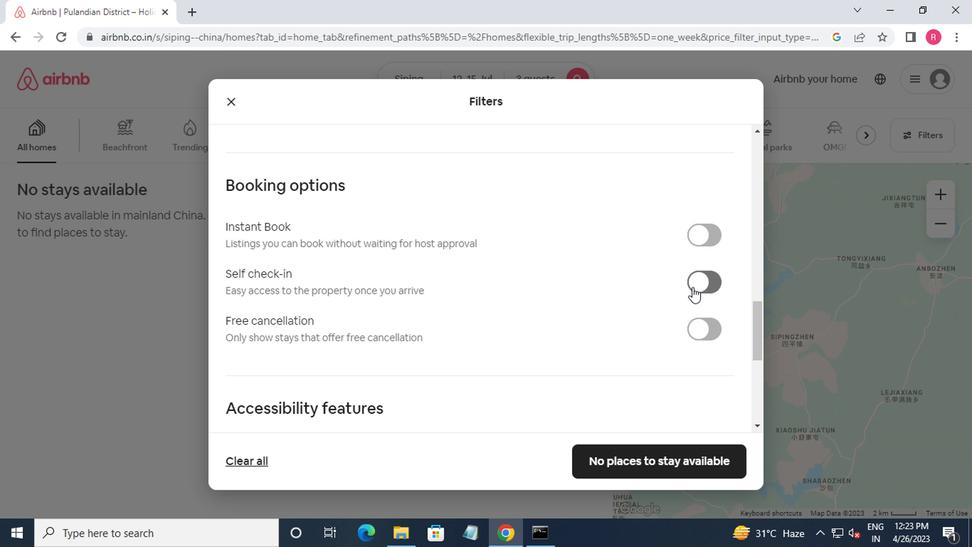 
Action: Mouse pressed left at (716, 292)
Screenshot: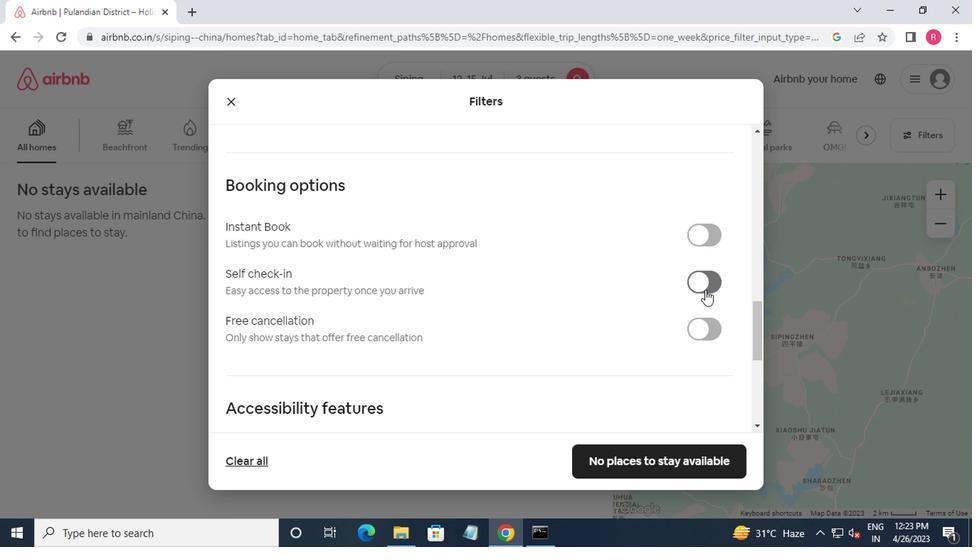 
Action: Mouse moved to (693, 287)
Screenshot: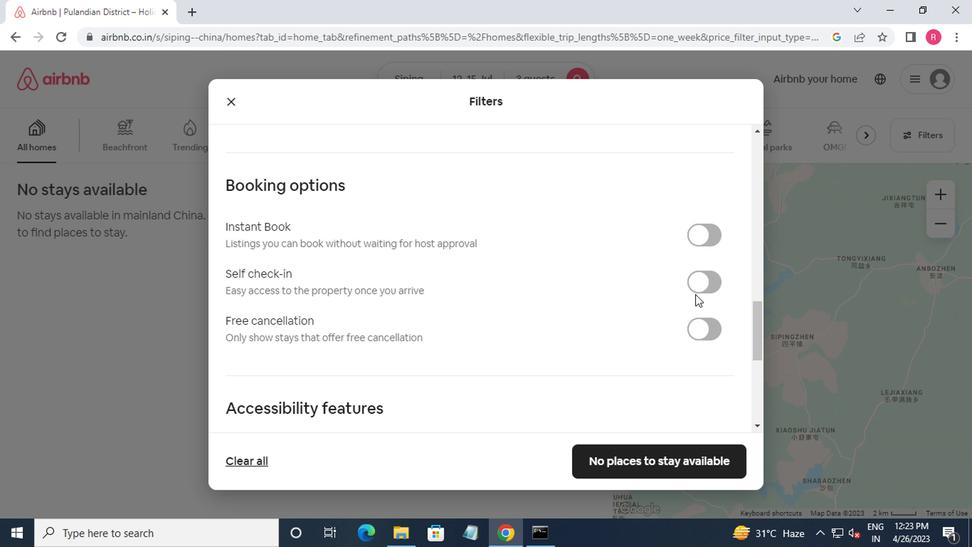 
Action: Mouse pressed left at (693, 287)
Screenshot: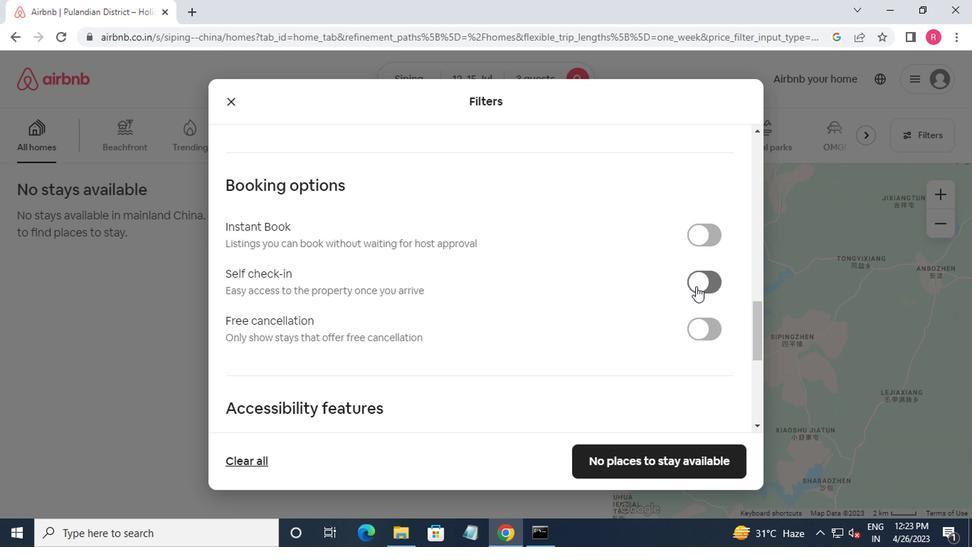 
Action: Mouse moved to (686, 287)
Screenshot: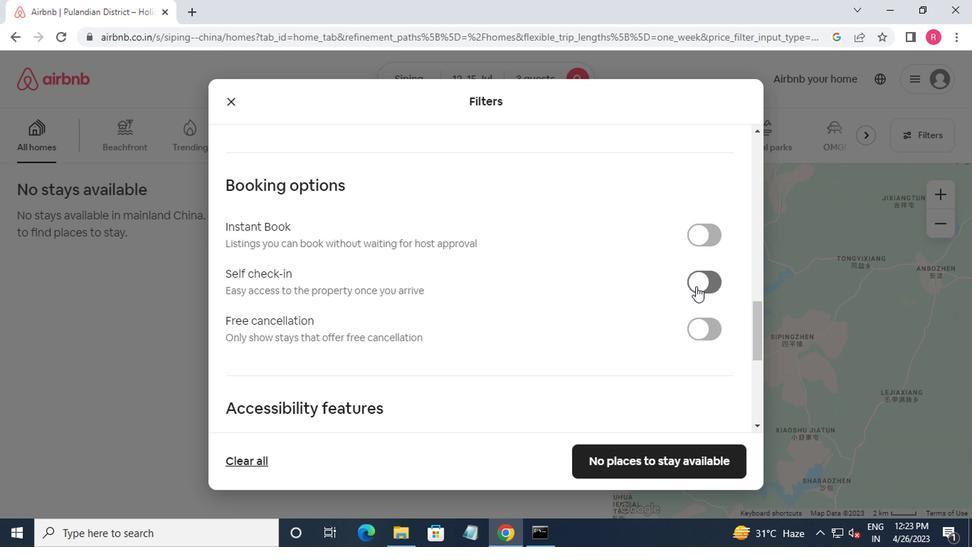 
Action: Mouse scrolled (686, 287) with delta (0, 0)
Screenshot: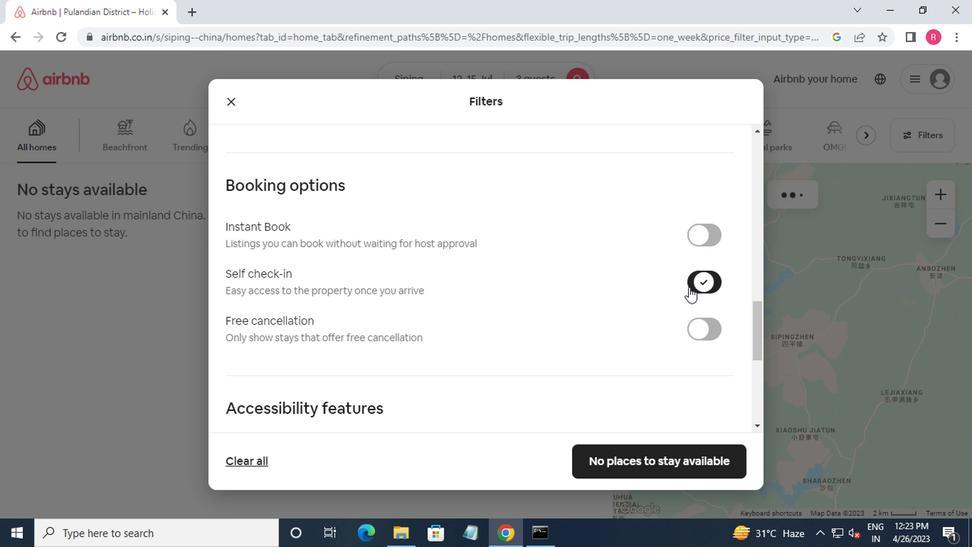 
Action: Mouse moved to (685, 292)
Screenshot: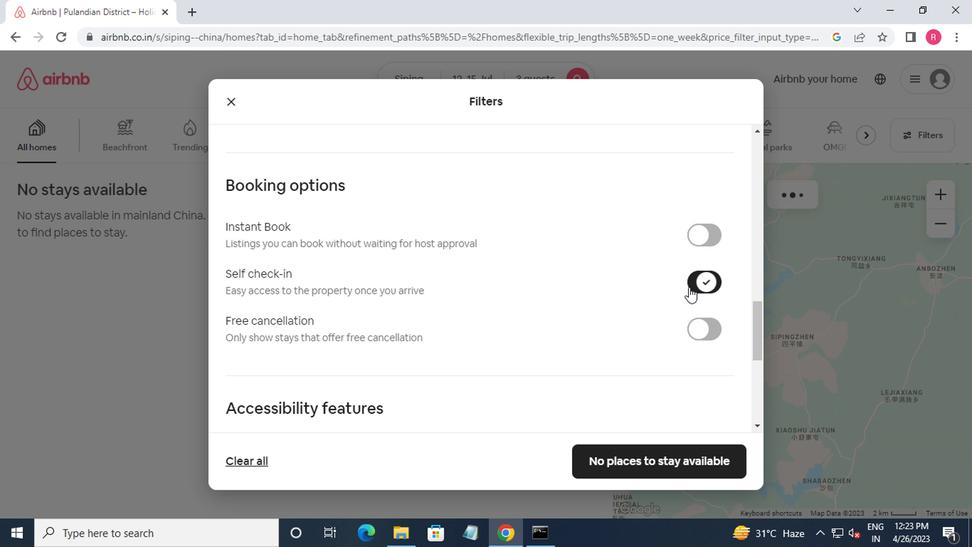 
Action: Mouse scrolled (685, 292) with delta (0, 0)
Screenshot: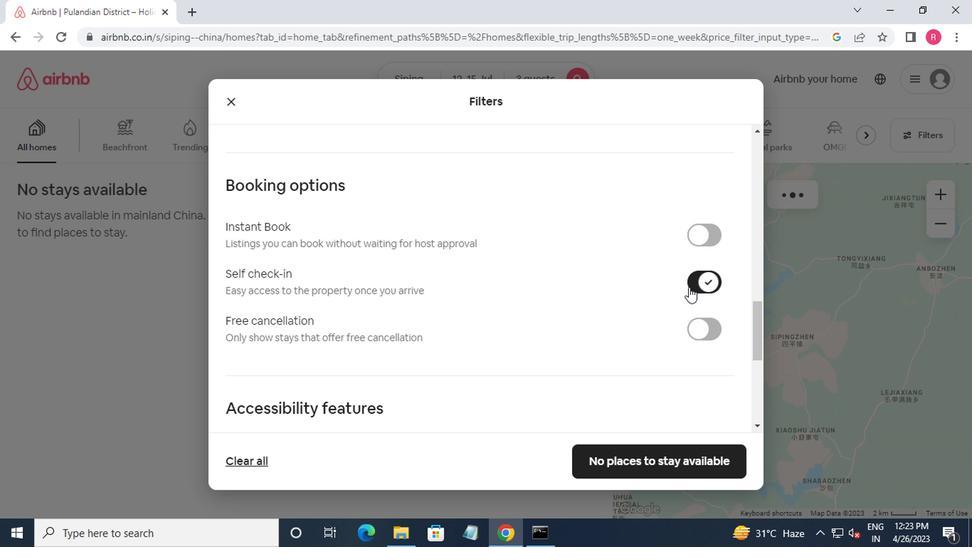 
Action: Mouse moved to (681, 299)
Screenshot: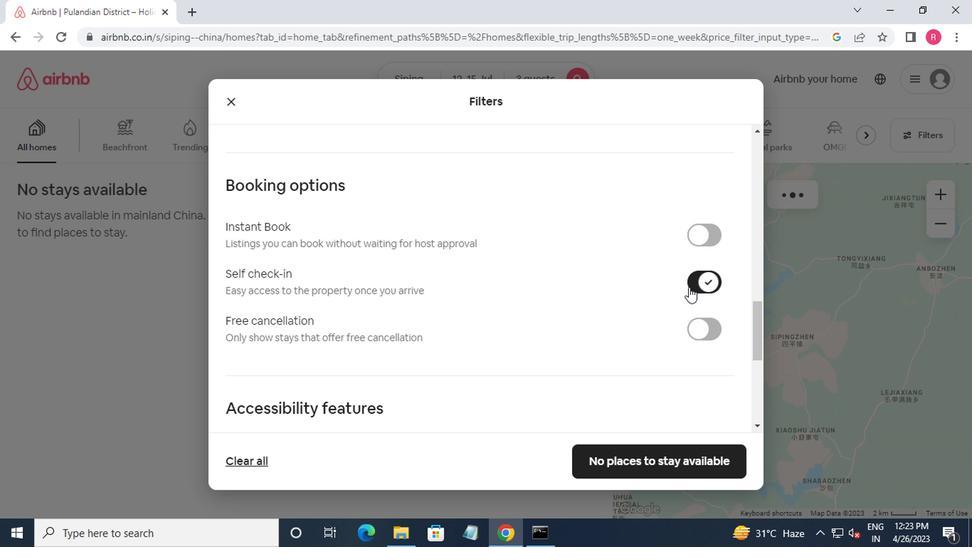 
Action: Mouse scrolled (681, 298) with delta (0, -1)
Screenshot: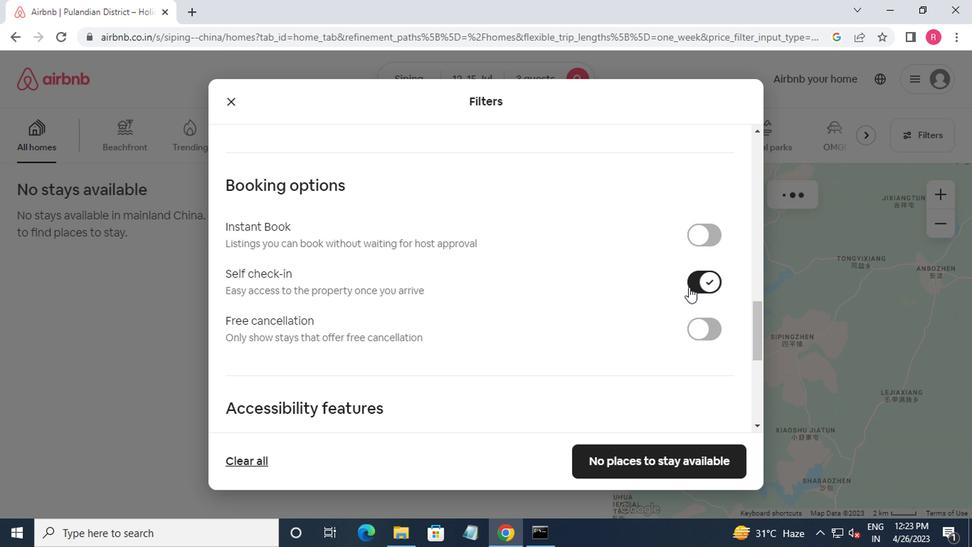 
Action: Mouse moved to (679, 306)
Screenshot: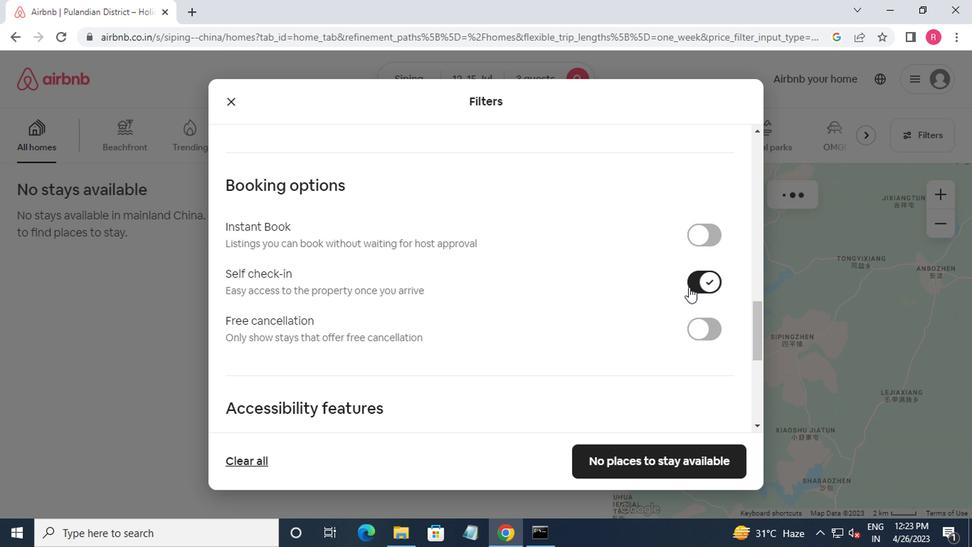 
Action: Mouse scrolled (679, 305) with delta (0, -1)
Screenshot: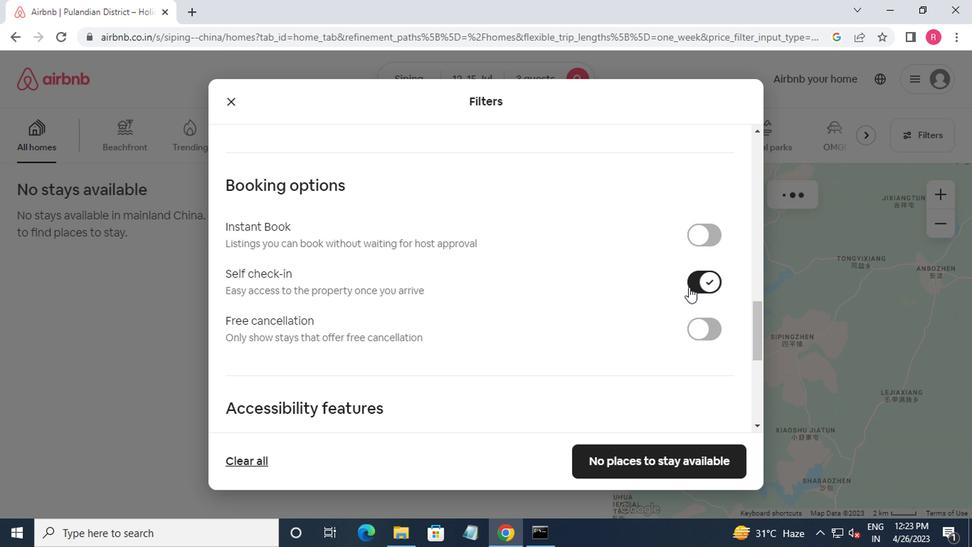 
Action: Mouse moved to (673, 323)
Screenshot: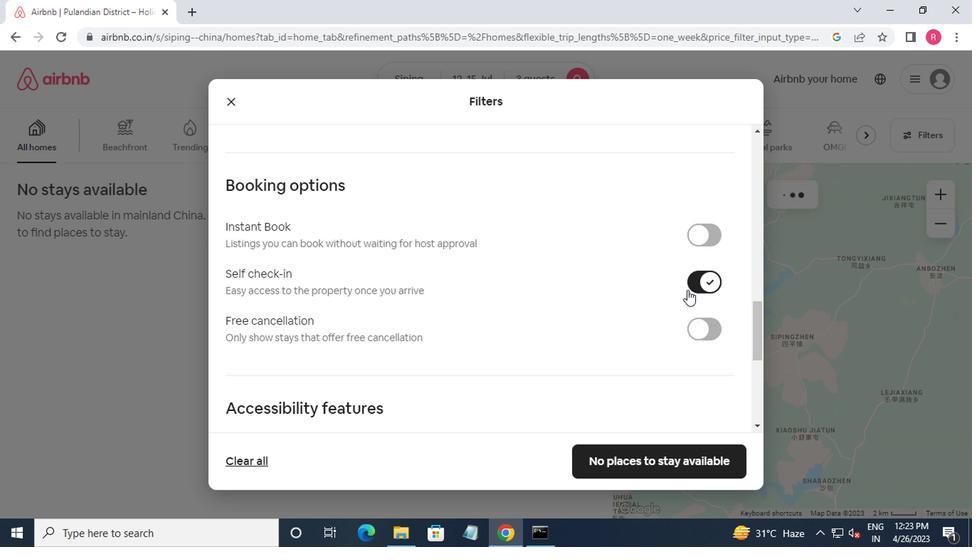 
Action: Mouse scrolled (673, 322) with delta (0, 0)
Screenshot: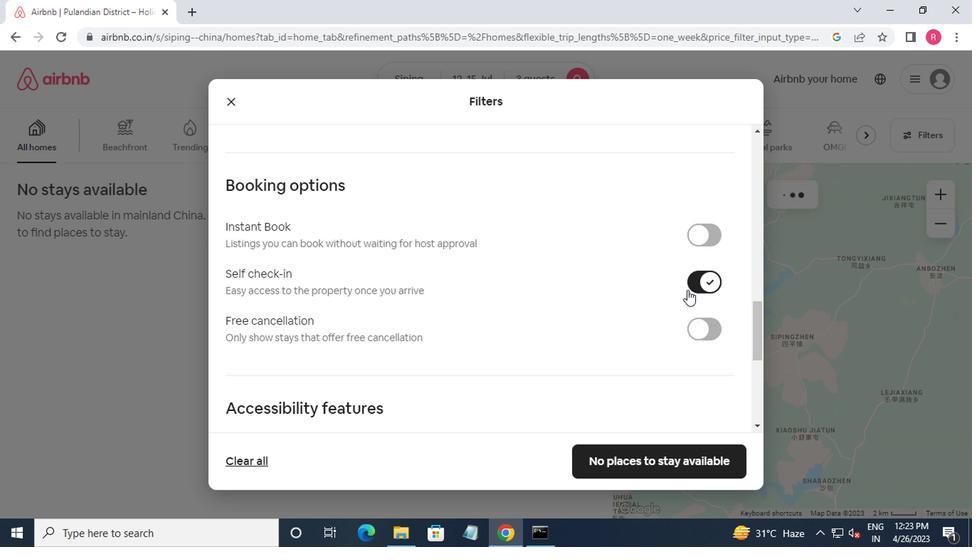 
Action: Mouse moved to (648, 463)
Screenshot: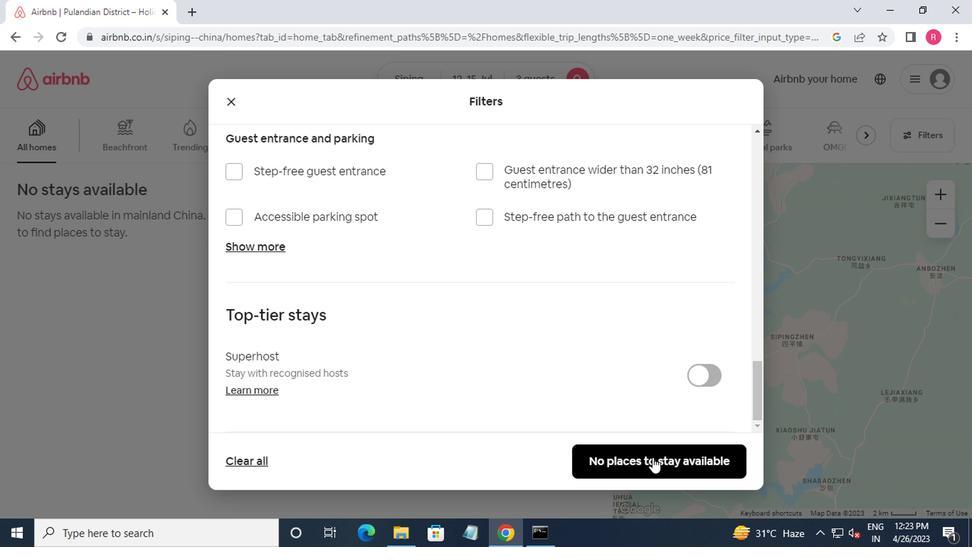 
Action: Mouse pressed left at (648, 463)
Screenshot: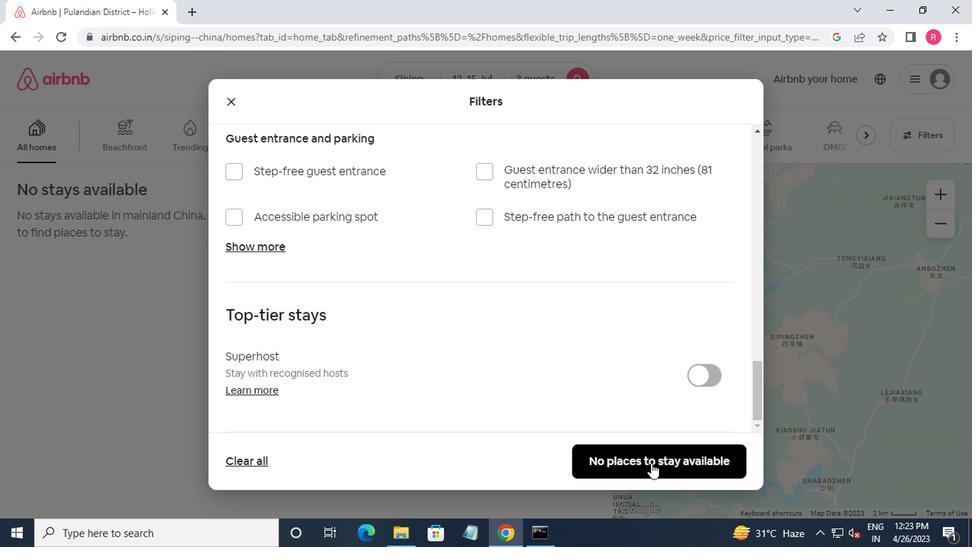 
Action: Mouse moved to (648, 444)
Screenshot: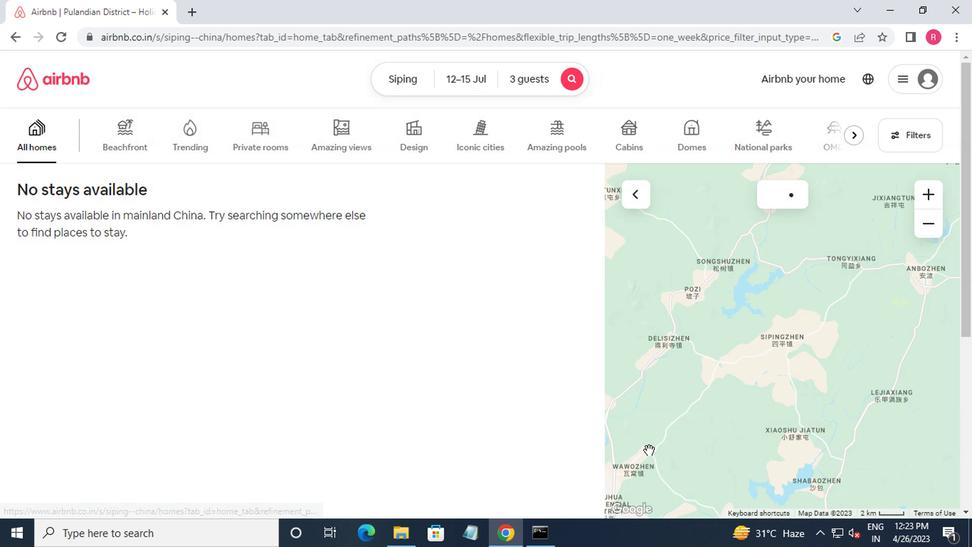 
